 Task: Create a scrum project AgileHaven. Add to scrum project AgileHaven a team member softage.4@softage.net and assign as Project Lead. Add to scrum project AgileHaven a team member softage.1@softage.net
Action: Mouse moved to (232, 68)
Screenshot: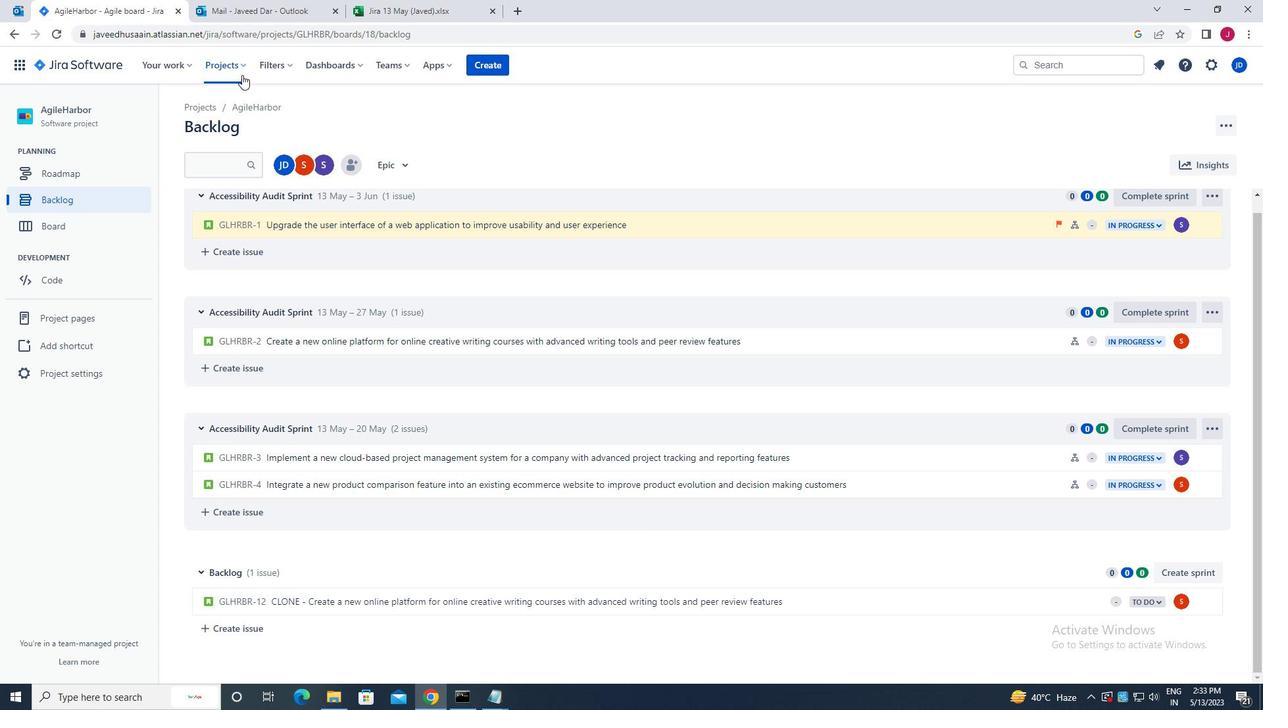 
Action: Mouse pressed left at (232, 68)
Screenshot: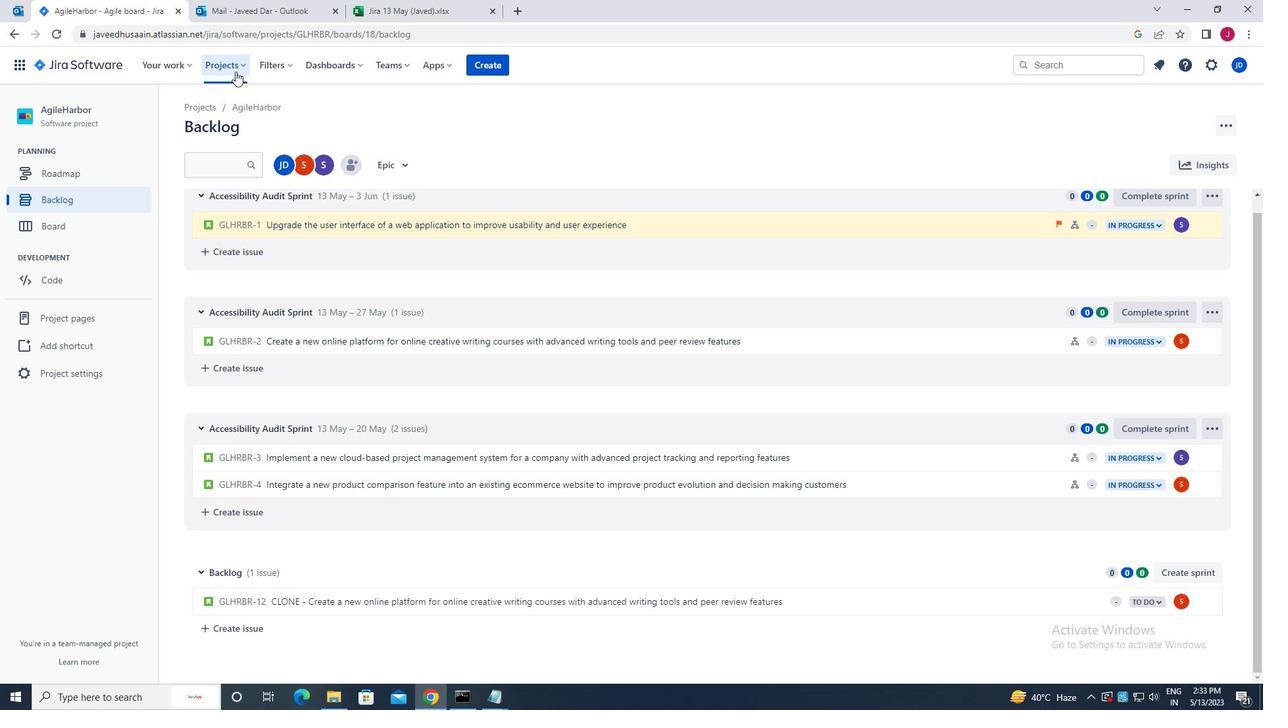 
Action: Mouse moved to (253, 331)
Screenshot: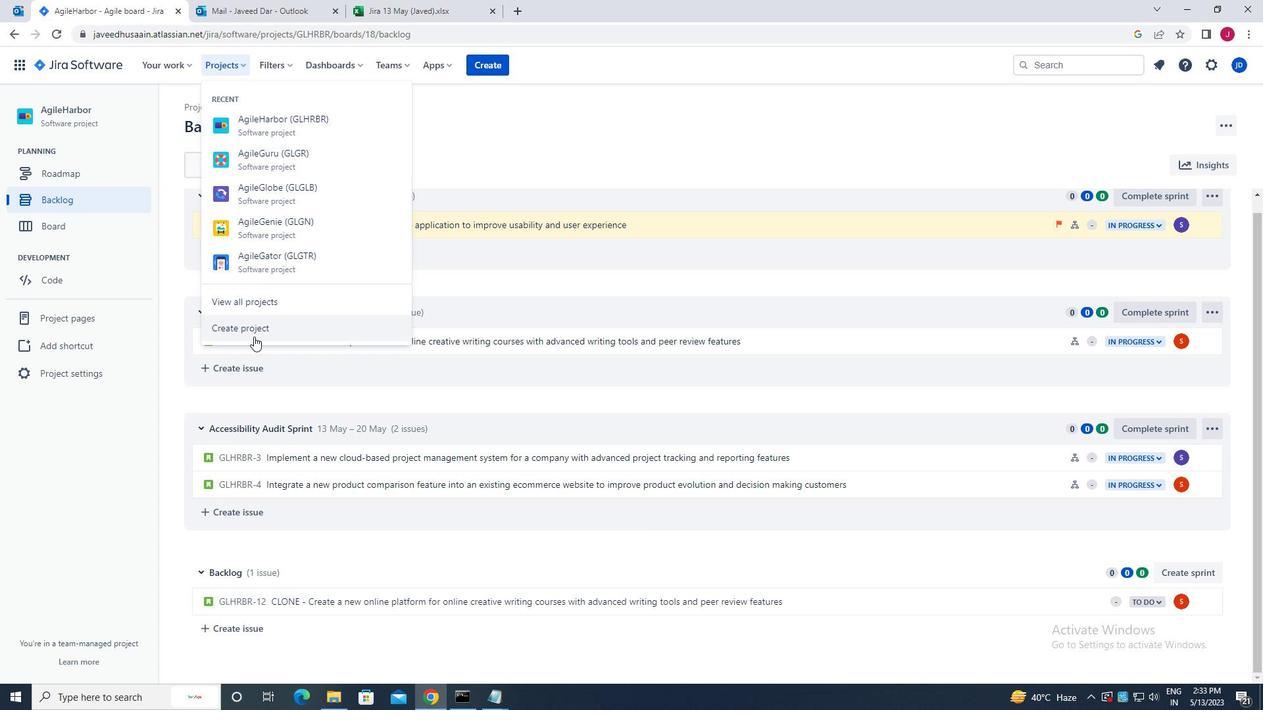
Action: Mouse pressed left at (253, 331)
Screenshot: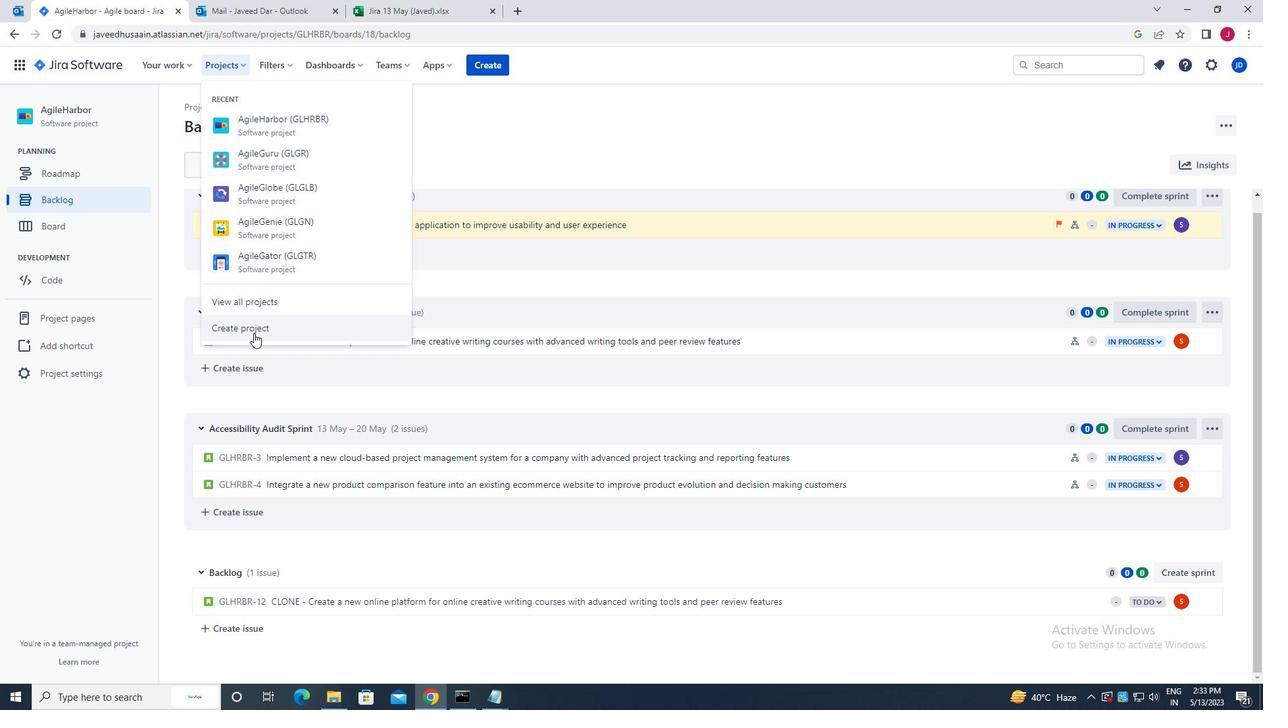 
Action: Mouse moved to (873, 332)
Screenshot: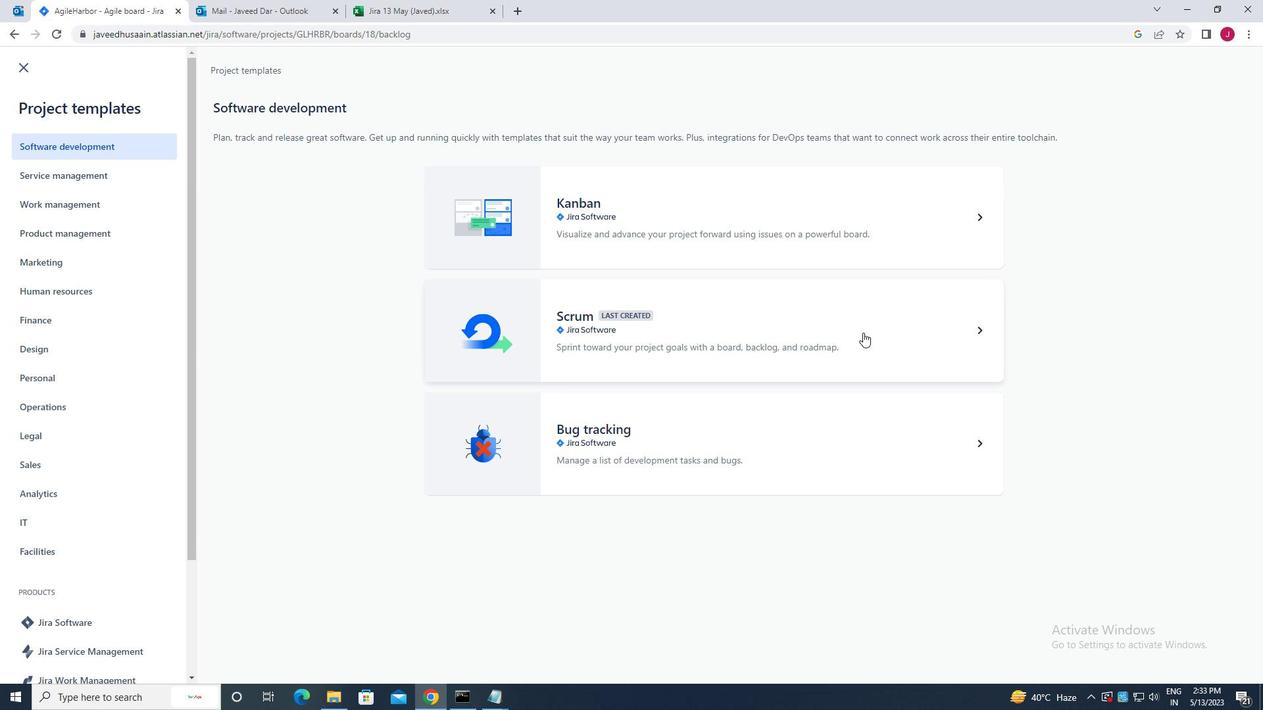 
Action: Mouse pressed left at (873, 332)
Screenshot: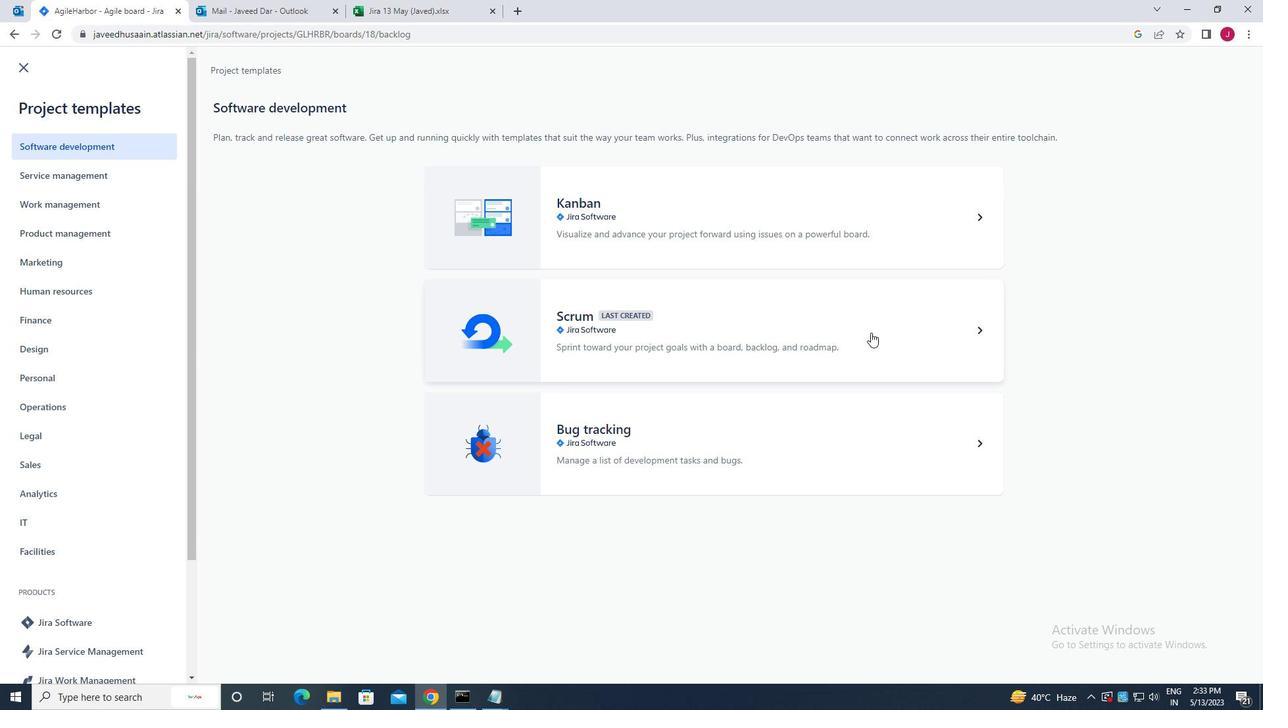
Action: Mouse moved to (986, 659)
Screenshot: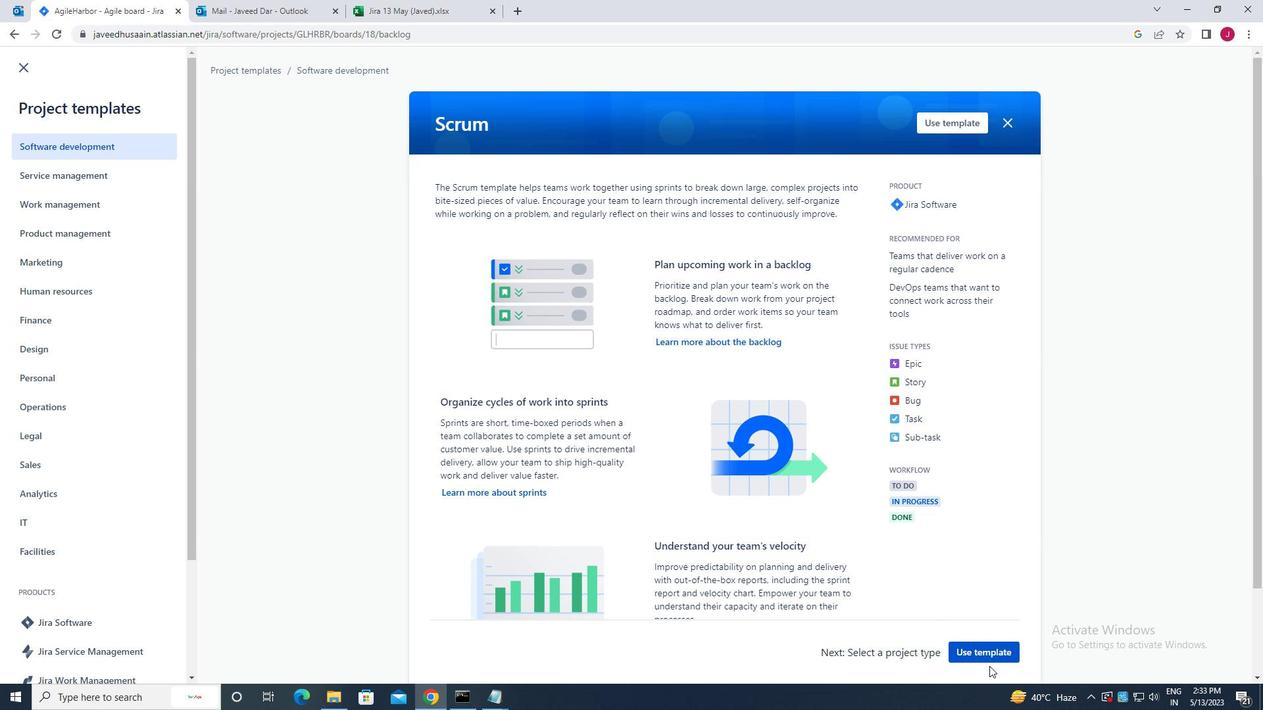 
Action: Mouse pressed left at (986, 659)
Screenshot: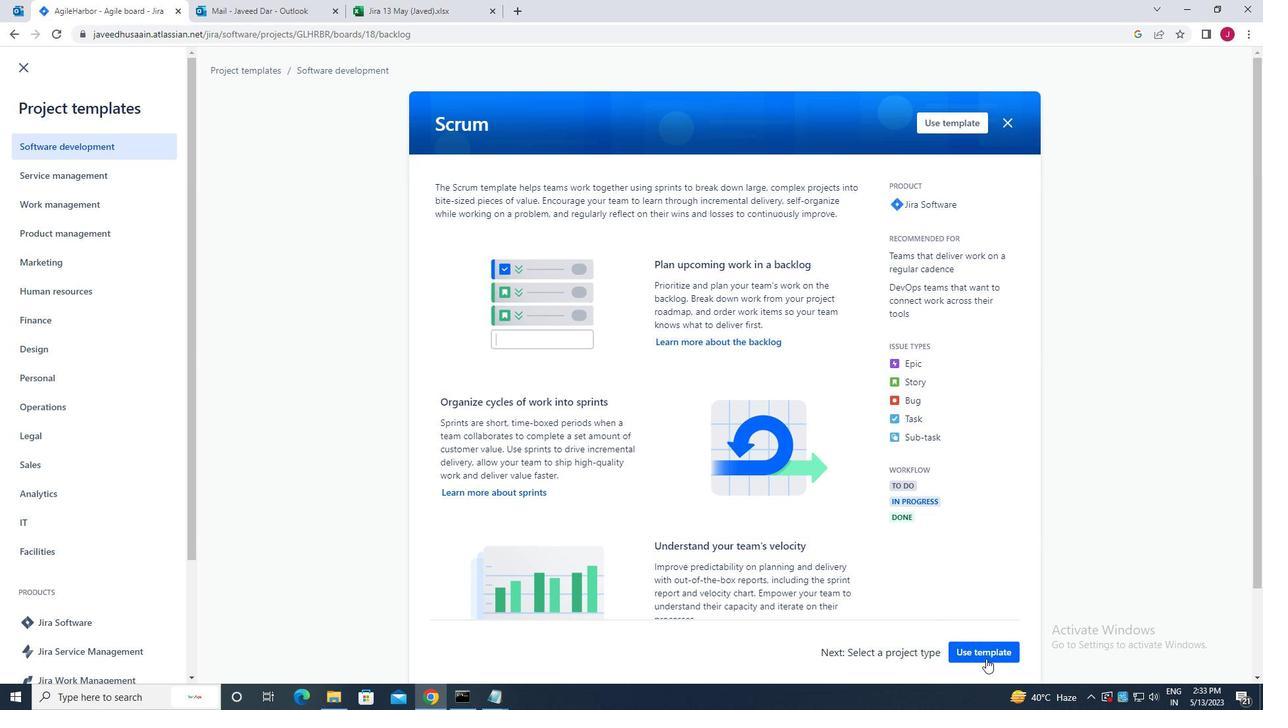 
Action: Mouse moved to (560, 647)
Screenshot: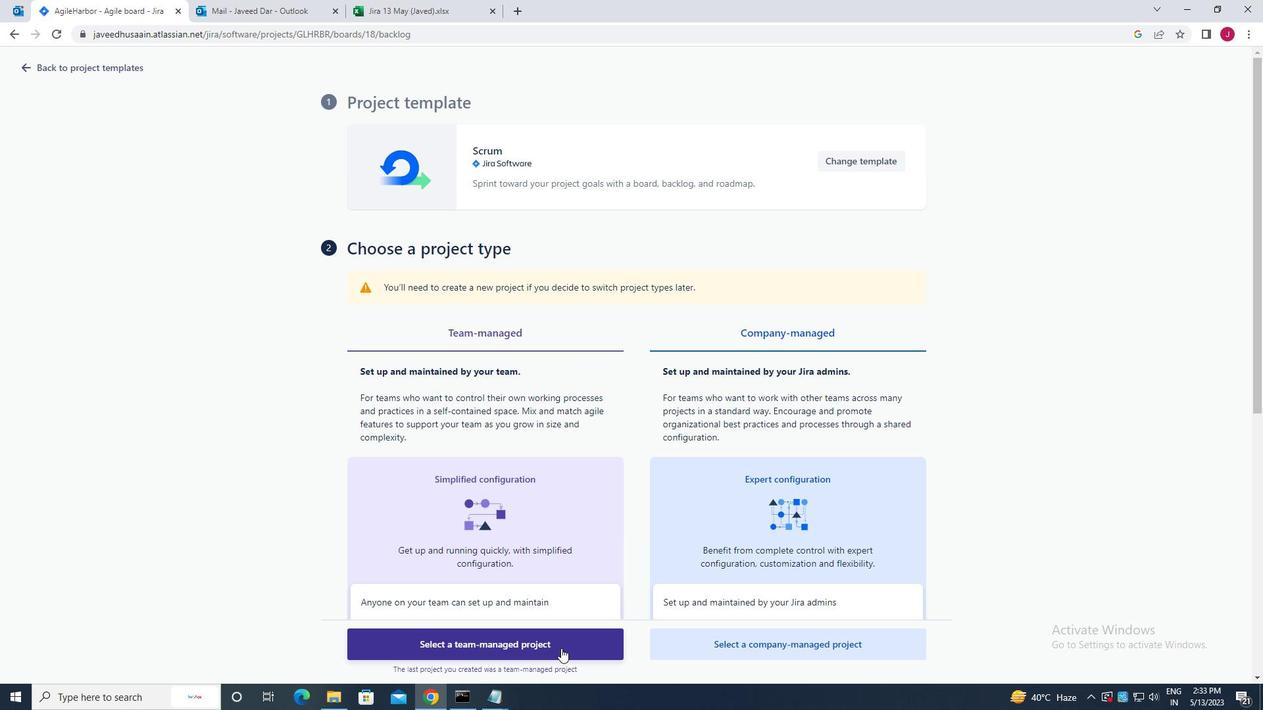 
Action: Mouse pressed left at (560, 647)
Screenshot: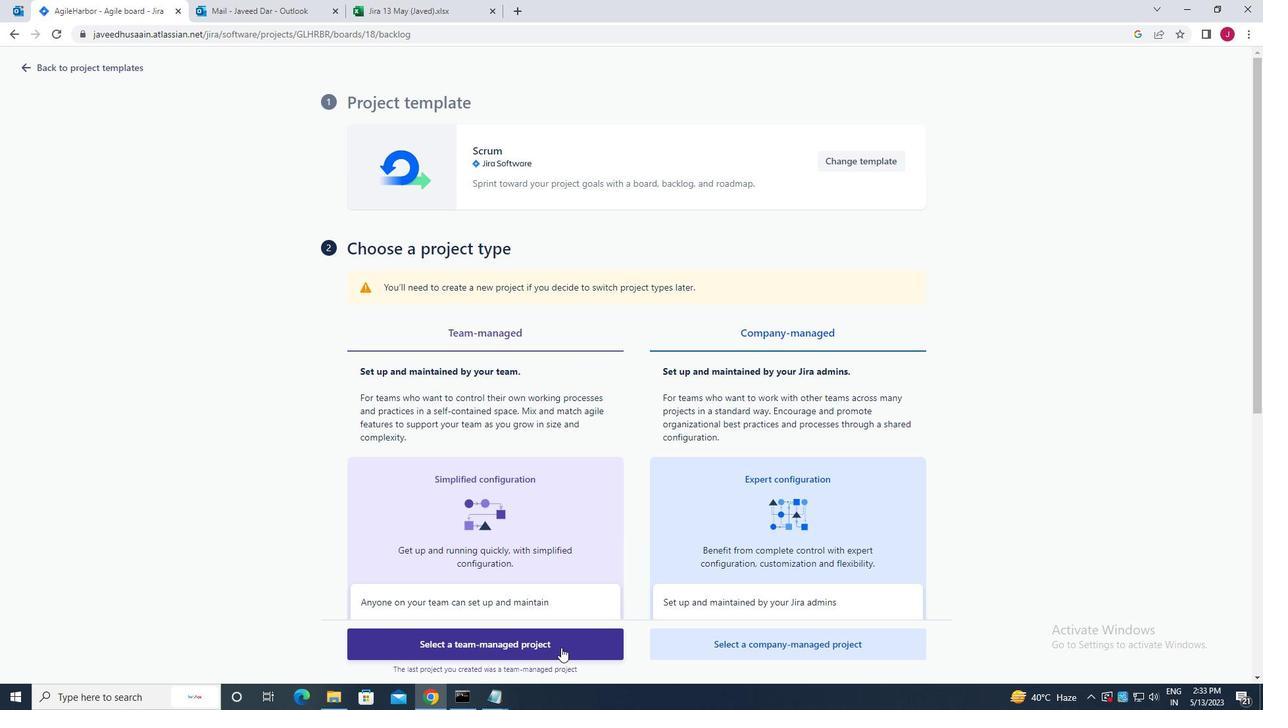 
Action: Mouse moved to (357, 303)
Screenshot: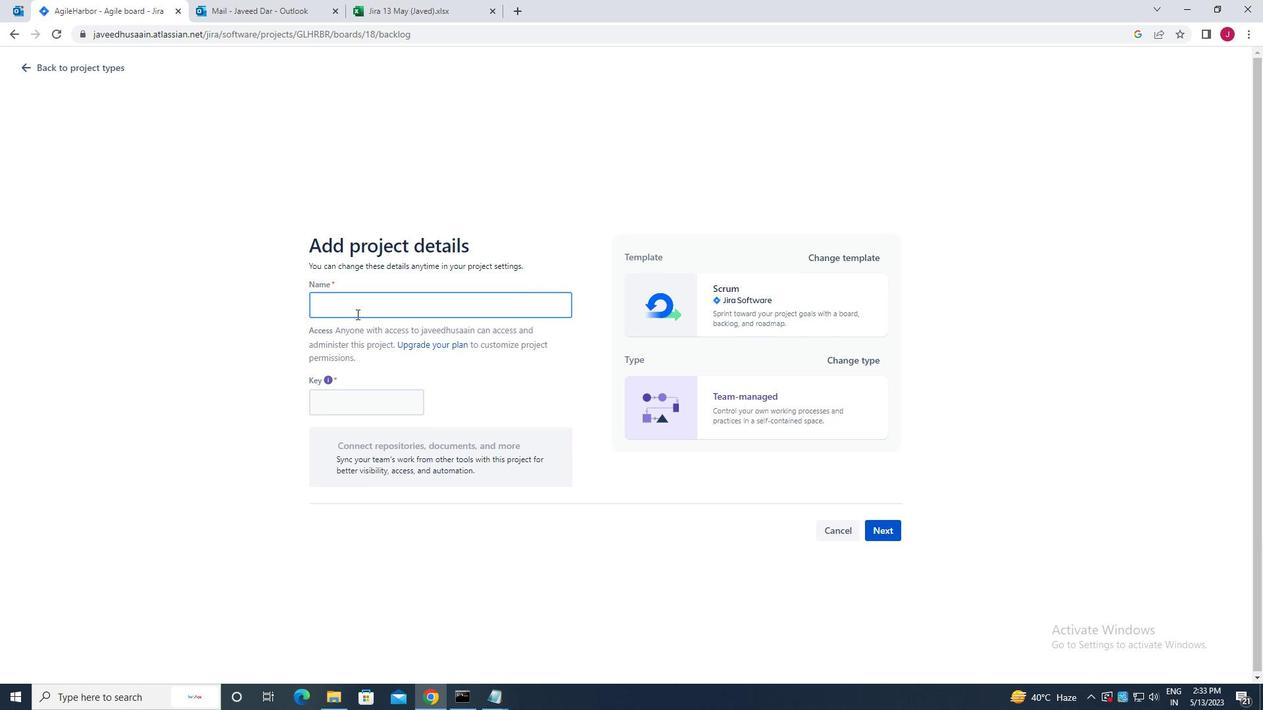 
Action: Mouse pressed left at (357, 303)
Screenshot: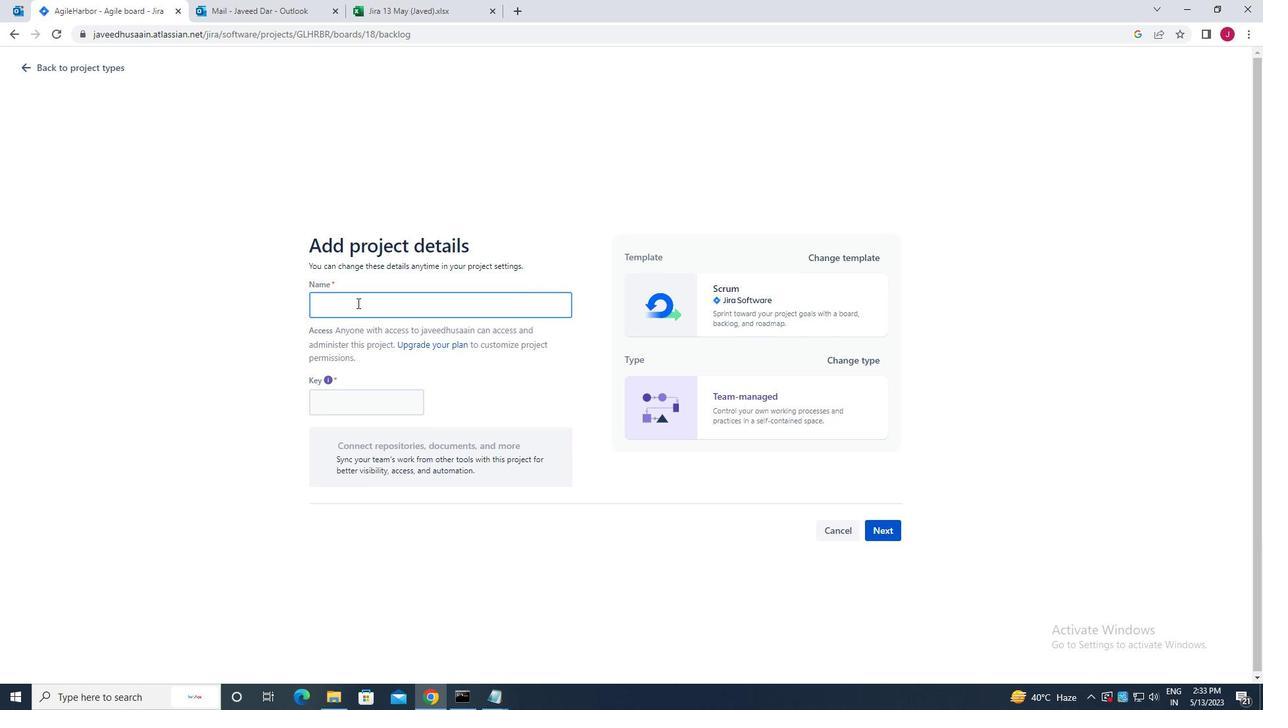 
Action: Mouse moved to (358, 303)
Screenshot: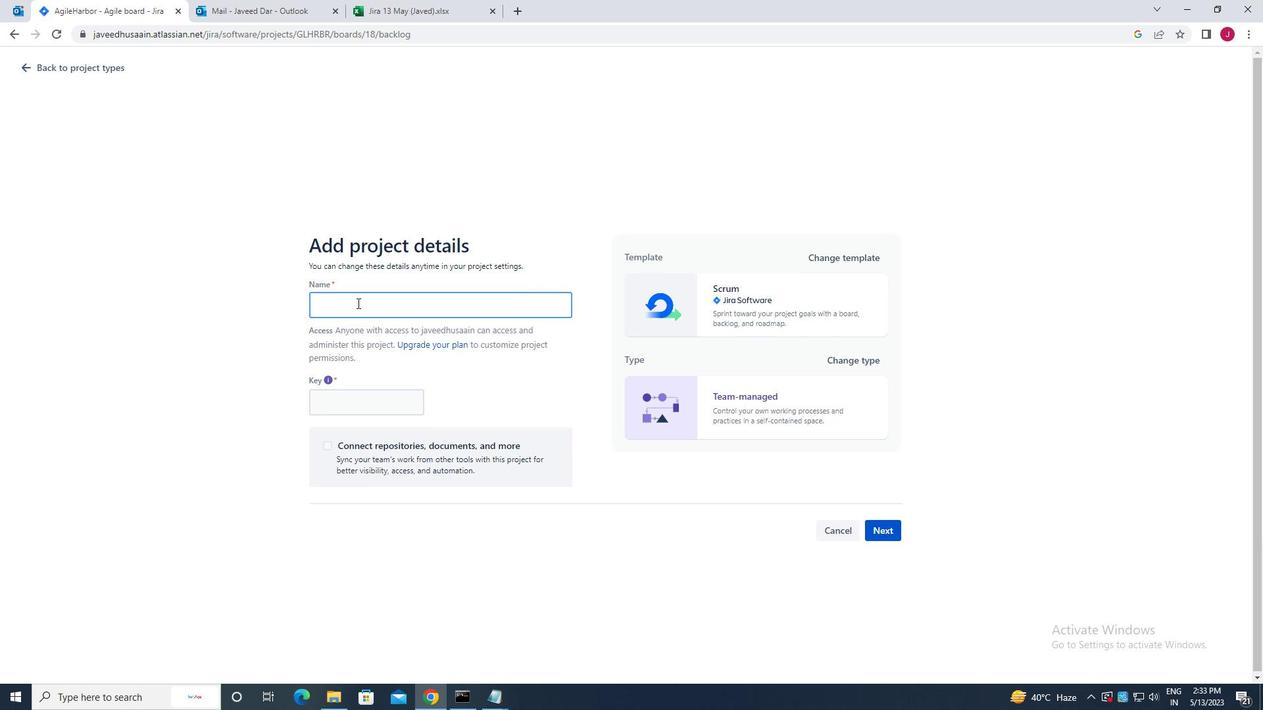 
Action: Key pressed a<Key.caps_lock>gile<Key.caps_lock>h<Key.caps_lock>aven
Screenshot: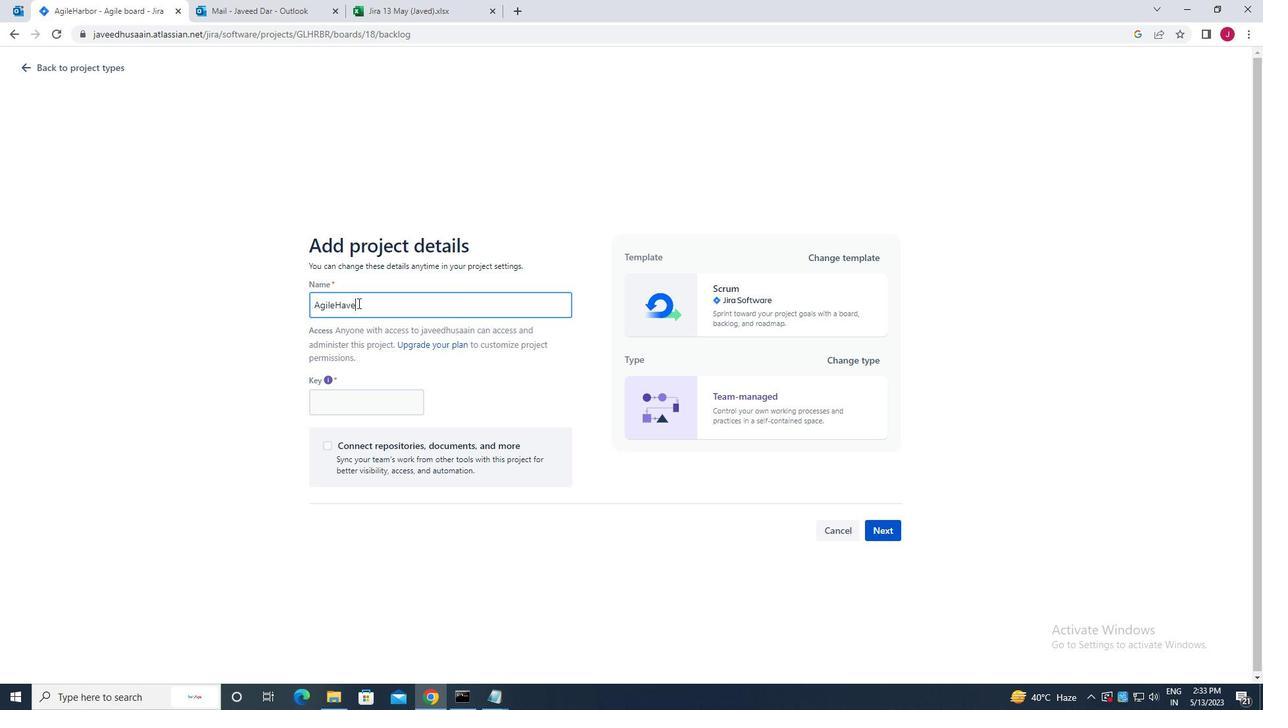 
Action: Mouse moved to (884, 529)
Screenshot: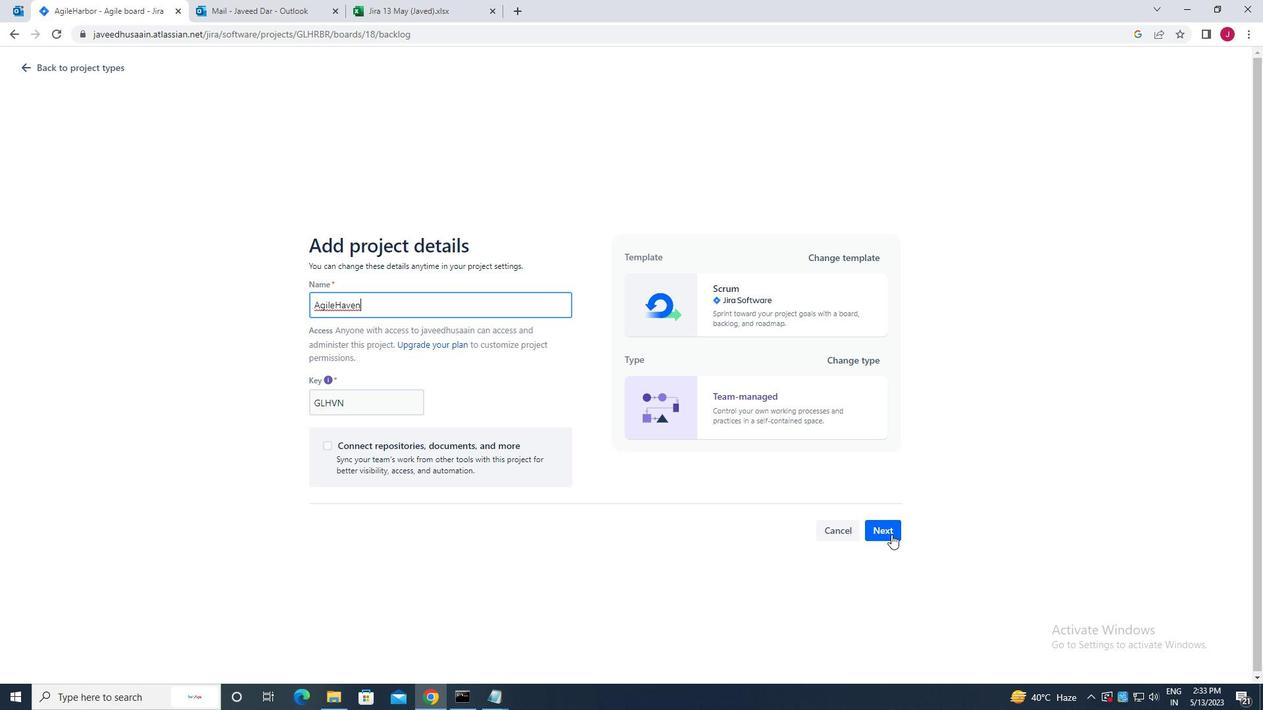 
Action: Mouse pressed left at (884, 529)
Screenshot: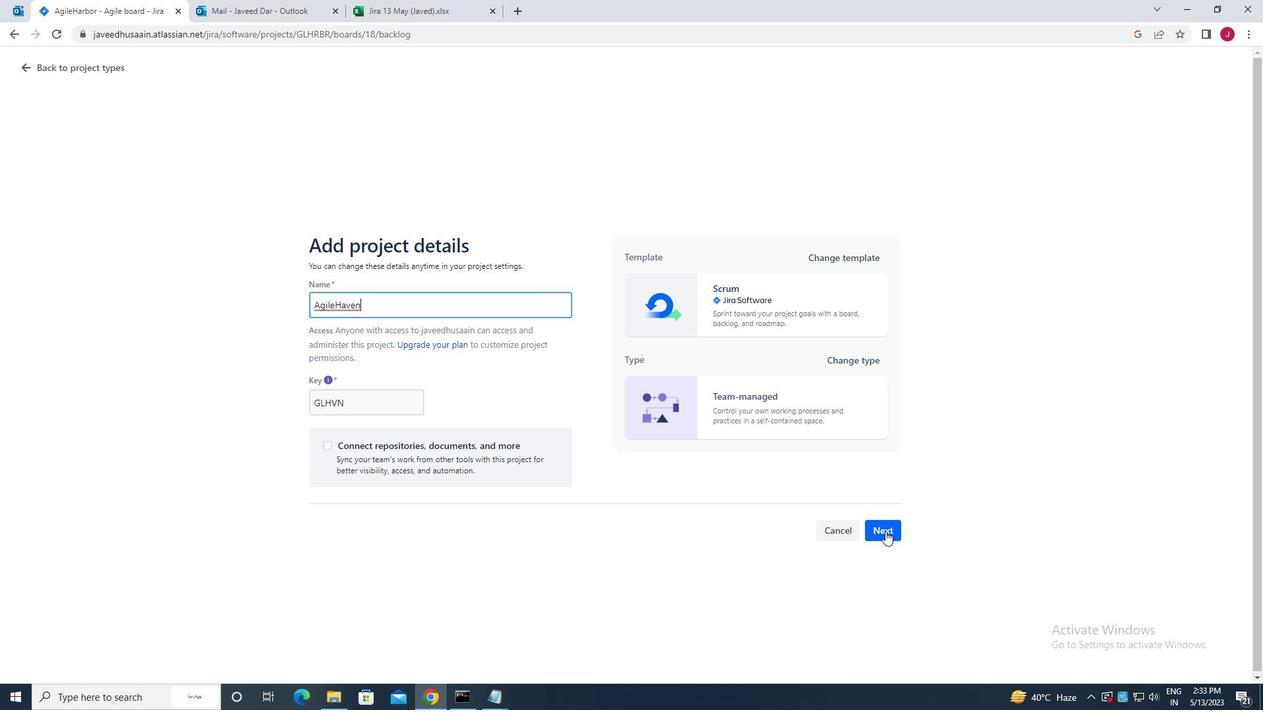 
Action: Mouse moved to (788, 444)
Screenshot: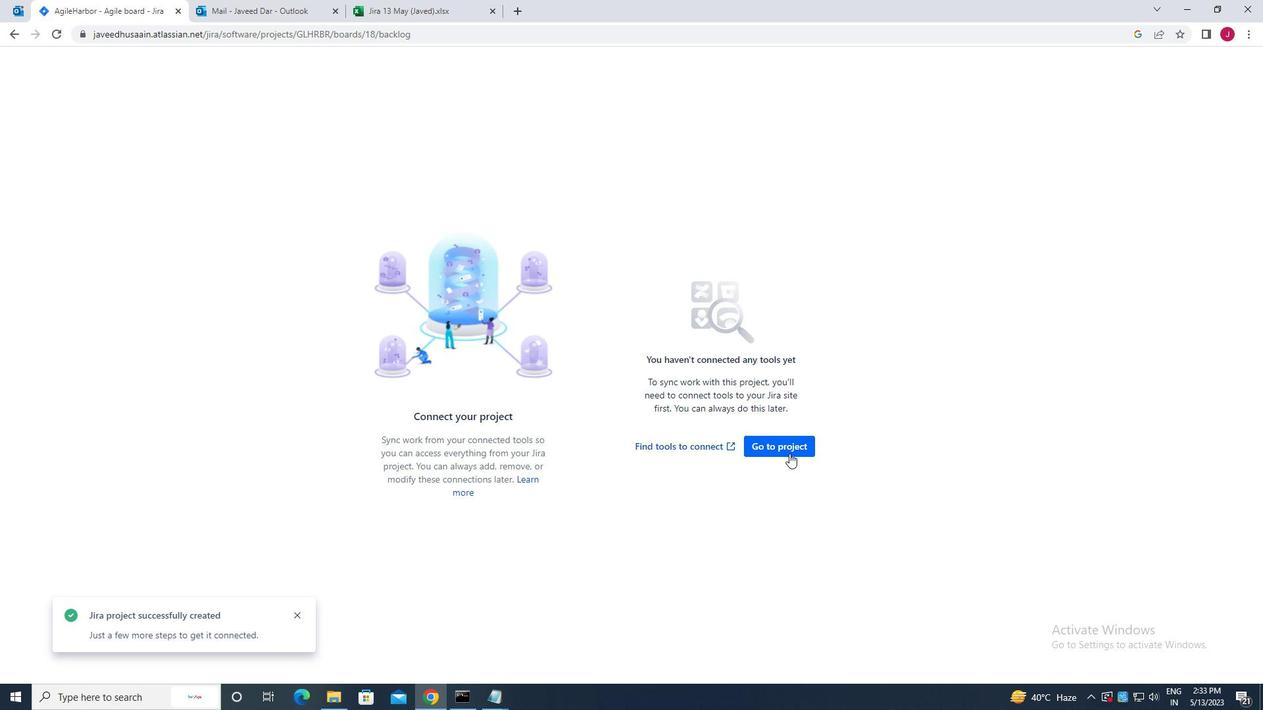 
Action: Mouse pressed left at (788, 444)
Screenshot: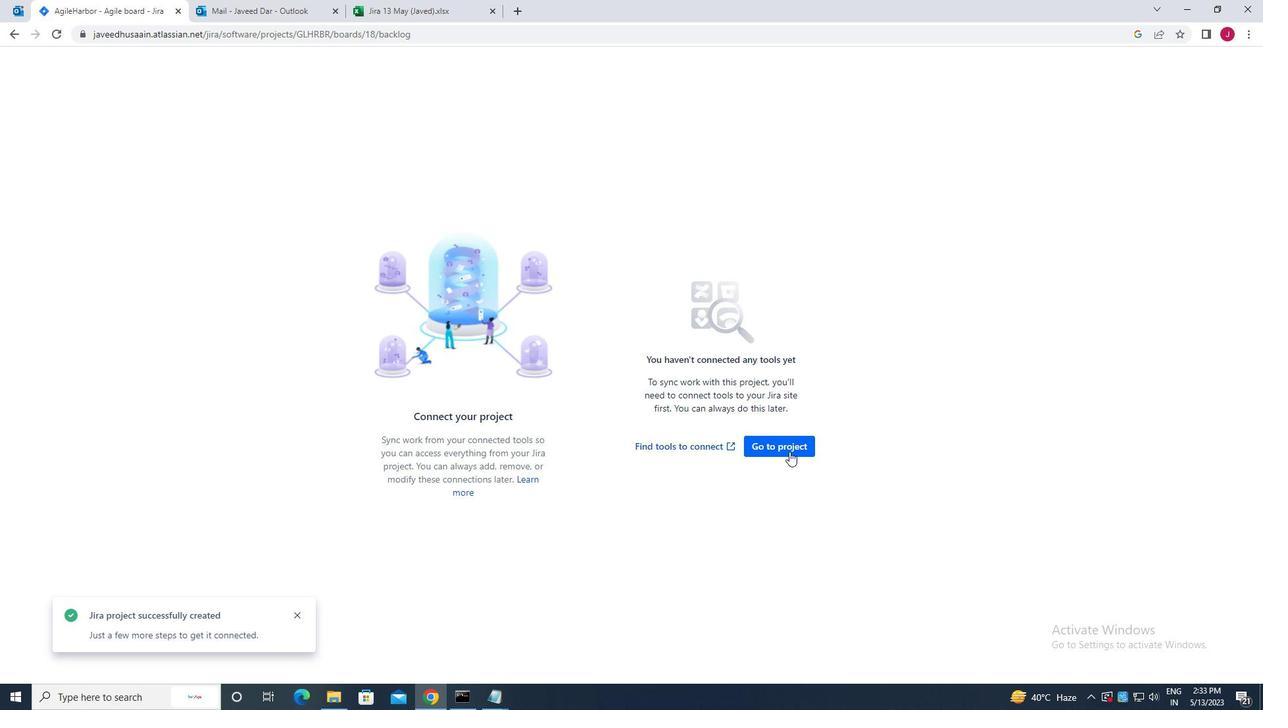 
Action: Mouse moved to (300, 614)
Screenshot: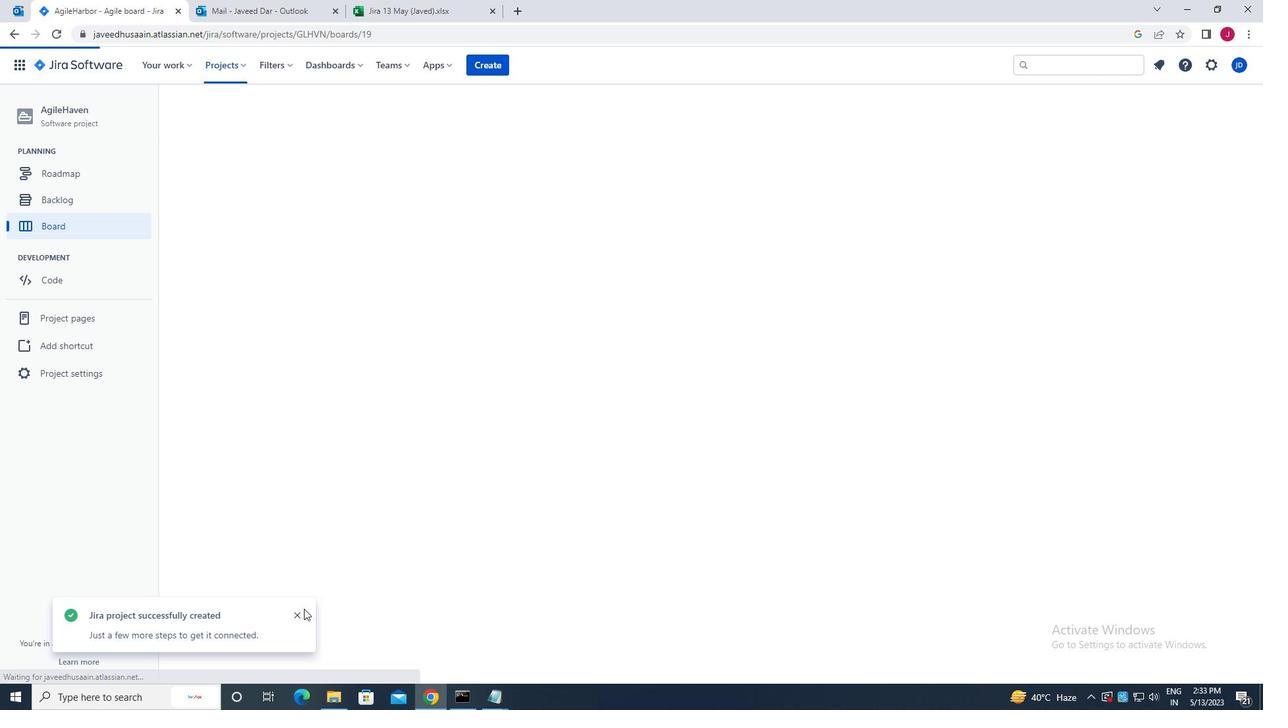 
Action: Mouse pressed left at (300, 614)
Screenshot: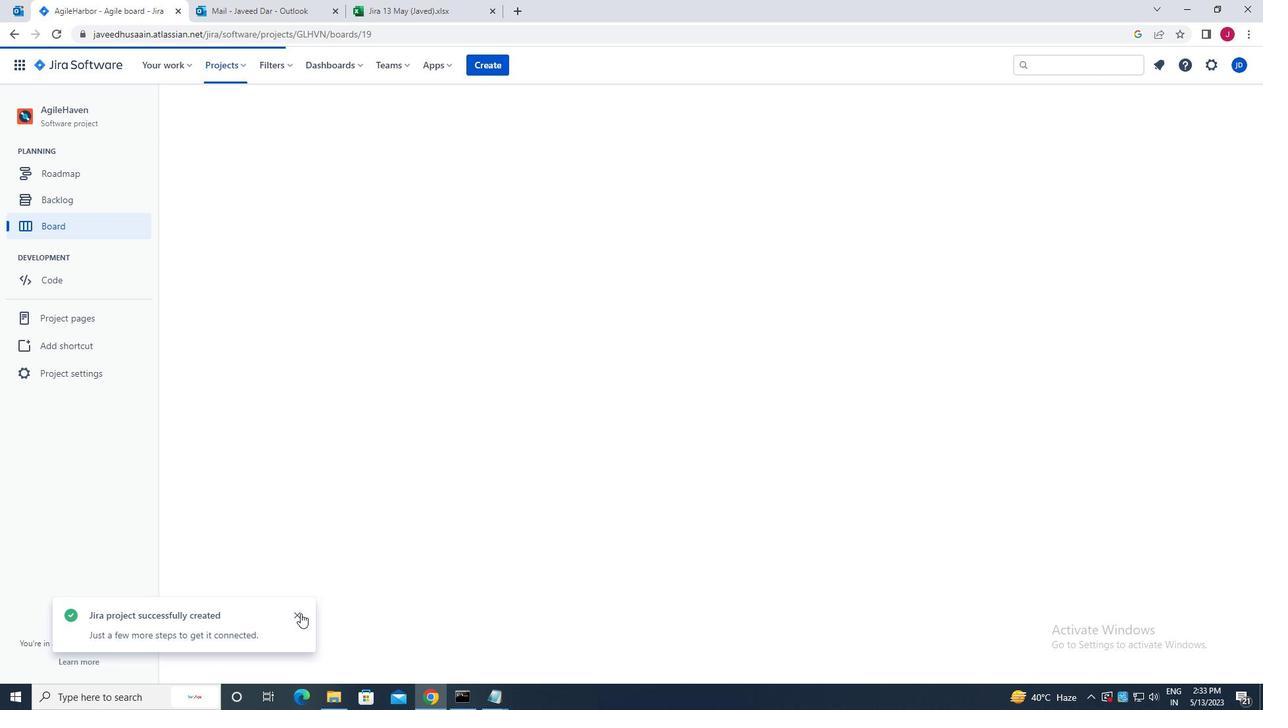 
Action: Mouse moved to (310, 181)
Screenshot: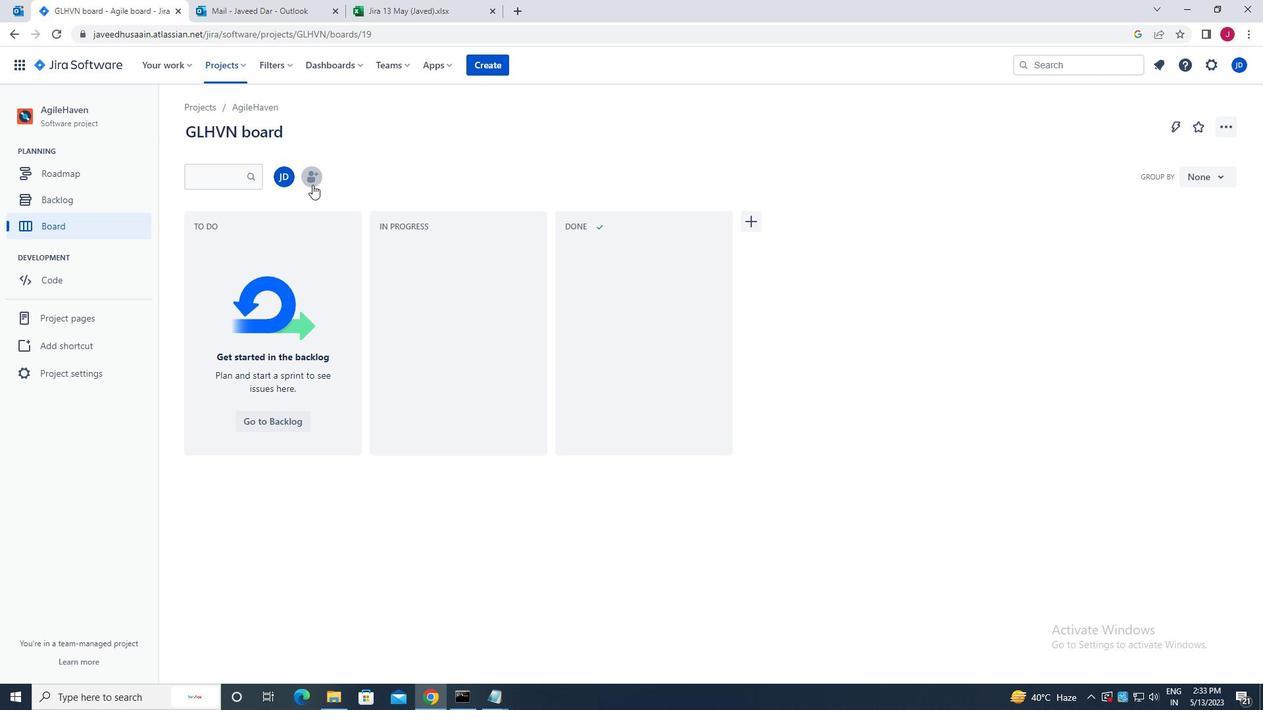 
Action: Mouse pressed left at (310, 181)
Screenshot: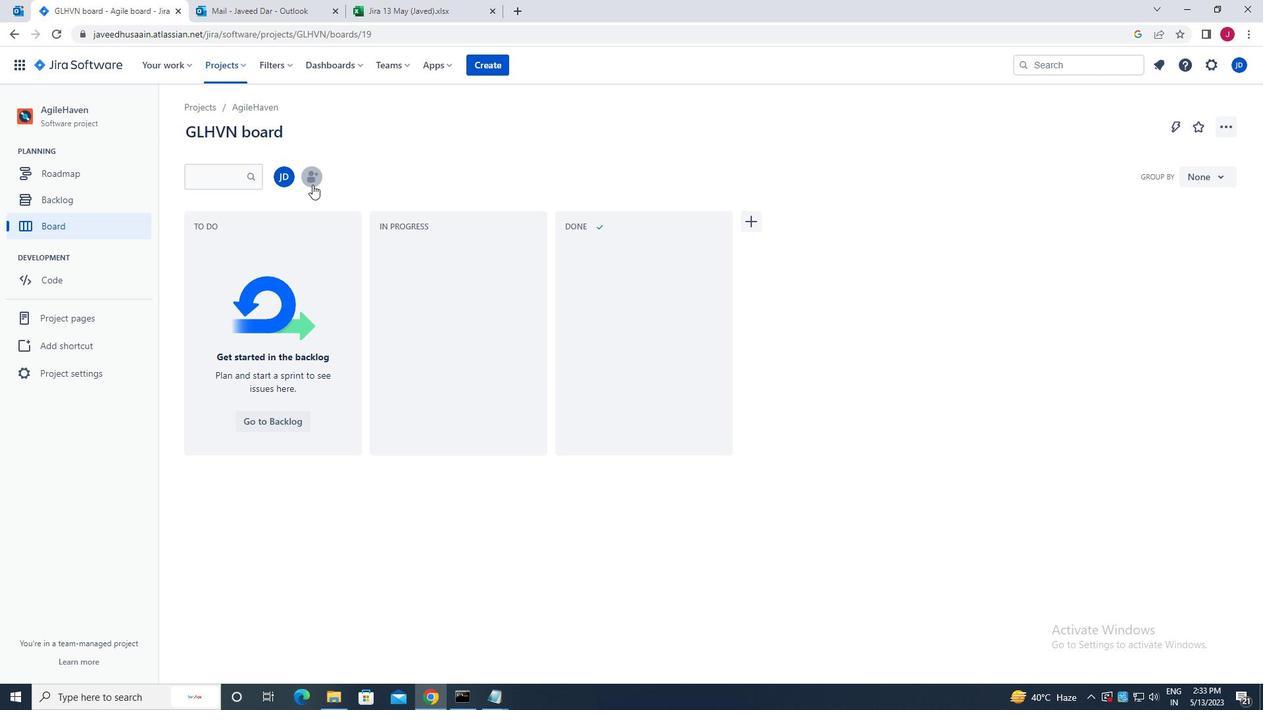 
Action: Mouse moved to (593, 160)
Screenshot: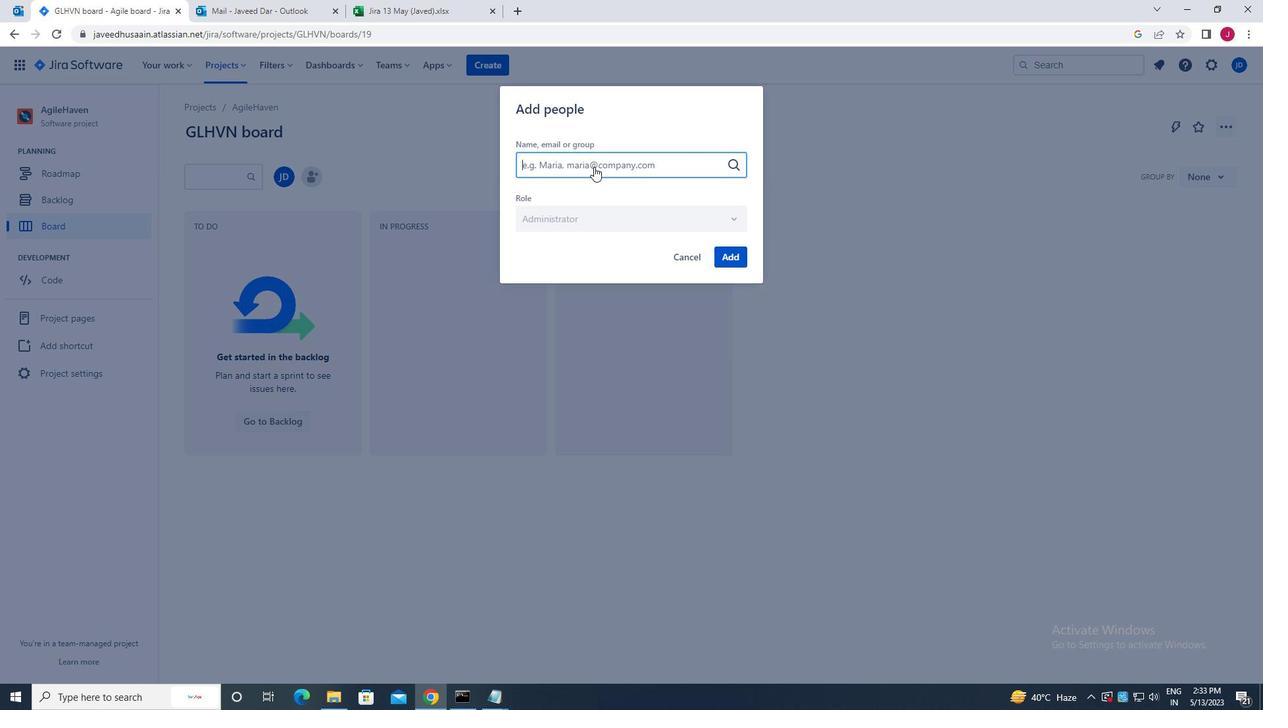 
Action: Mouse pressed left at (593, 160)
Screenshot: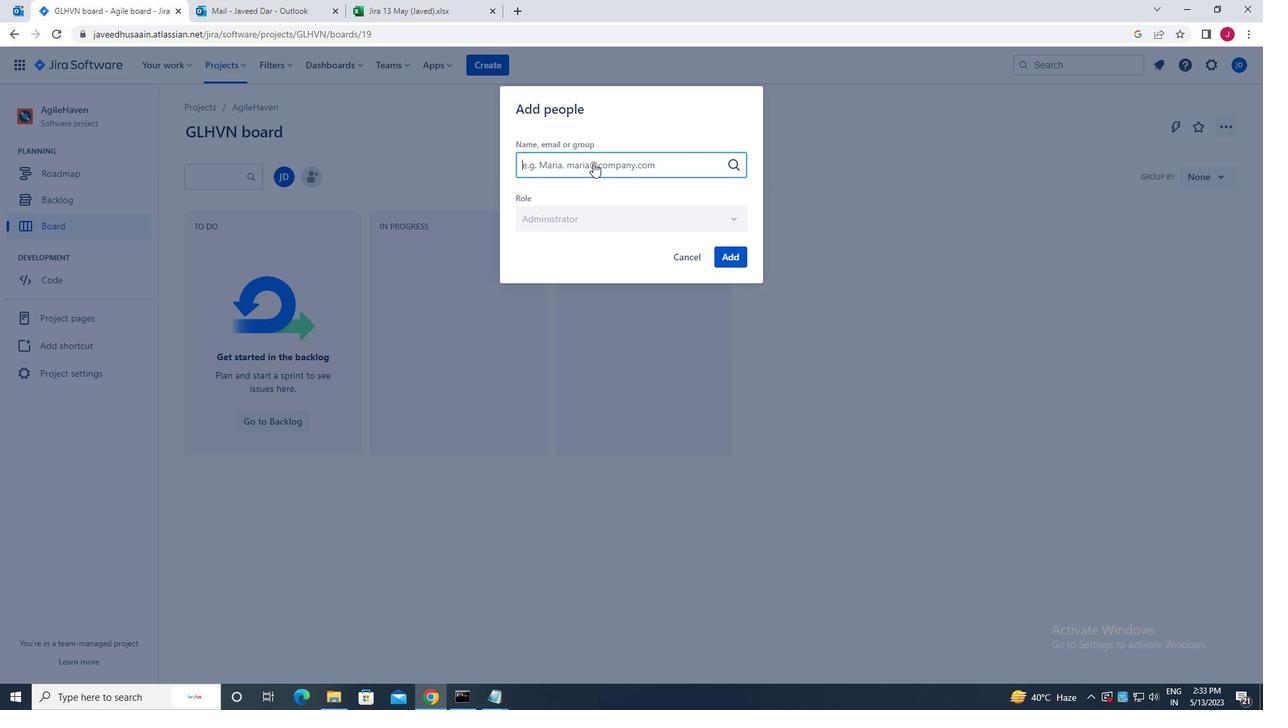 
Action: Mouse moved to (589, 162)
Screenshot: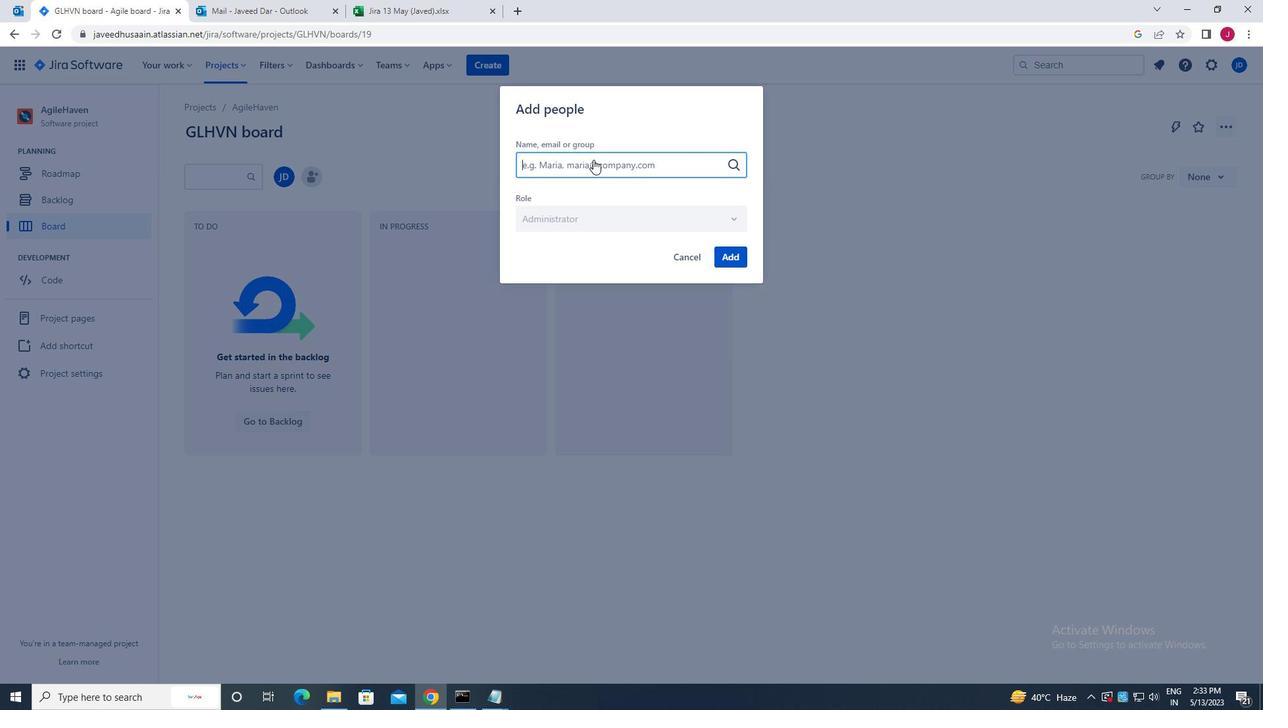 
Action: Key pressed softage.4<Key.shift>@SOFTAGE.NET
Screenshot: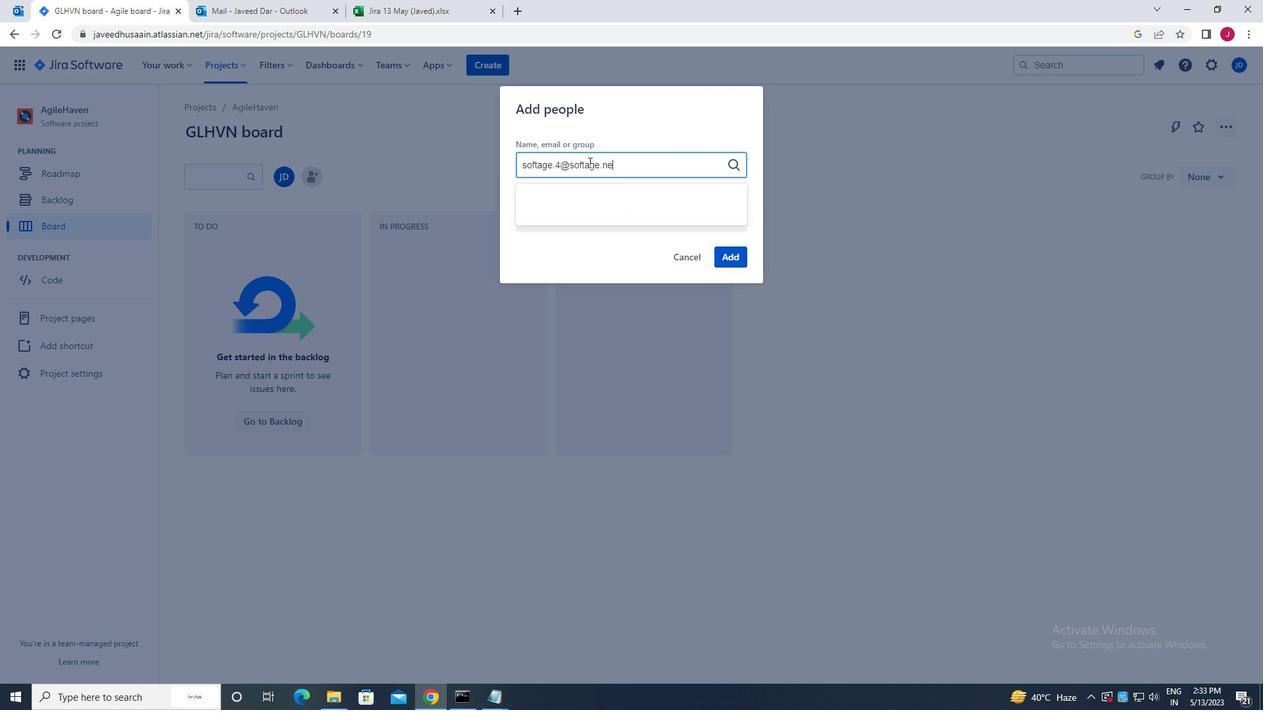 
Action: Mouse moved to (642, 229)
Screenshot: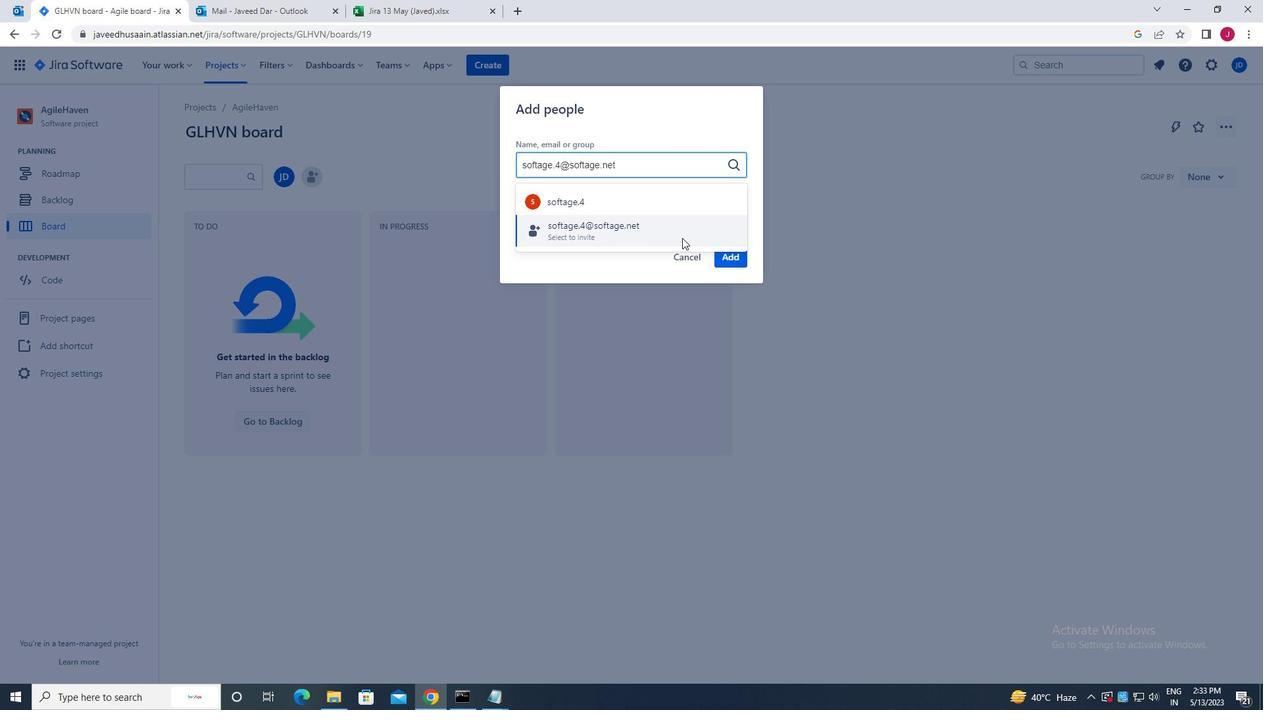 
Action: Mouse pressed left at (642, 229)
Screenshot: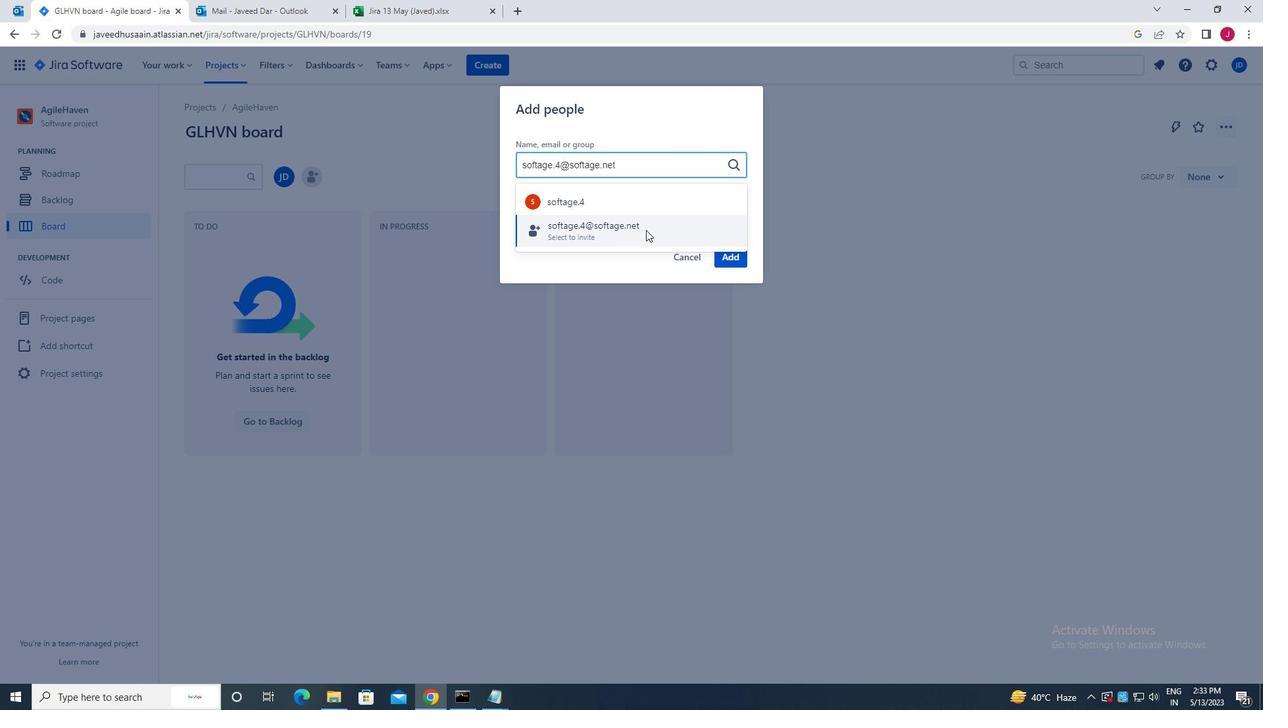
Action: Mouse moved to (731, 254)
Screenshot: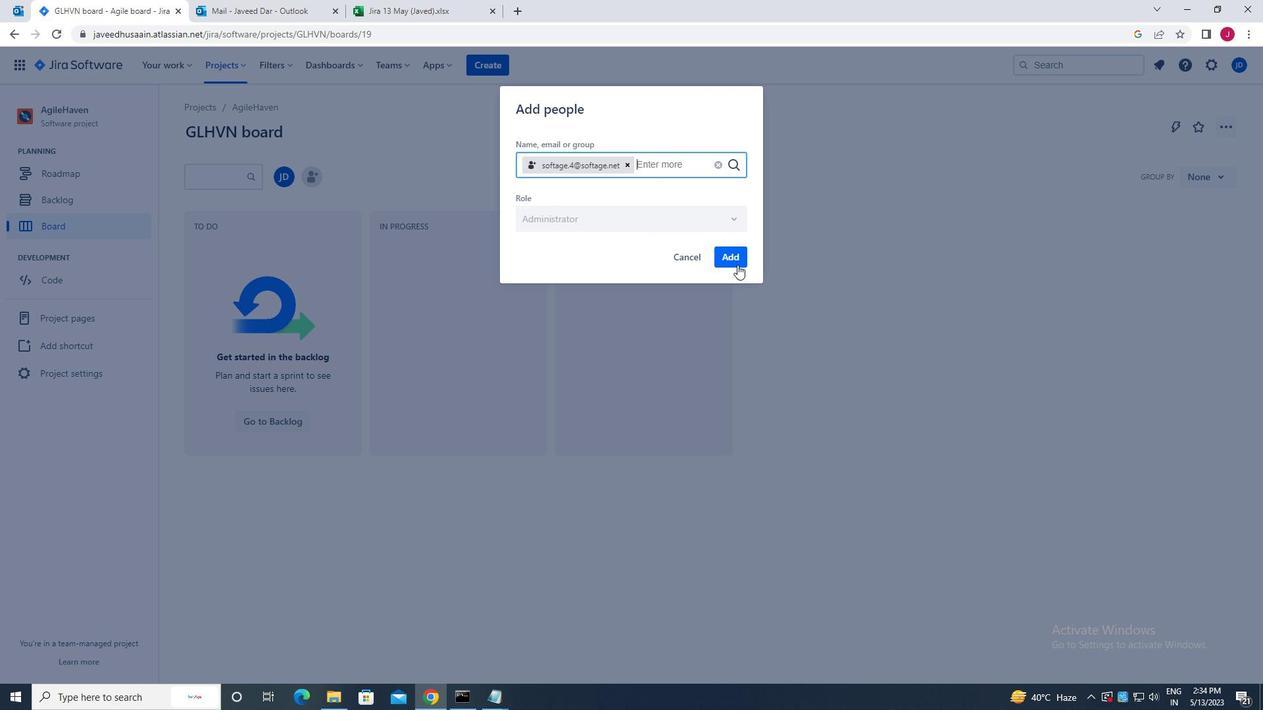
Action: Mouse pressed left at (731, 254)
Screenshot: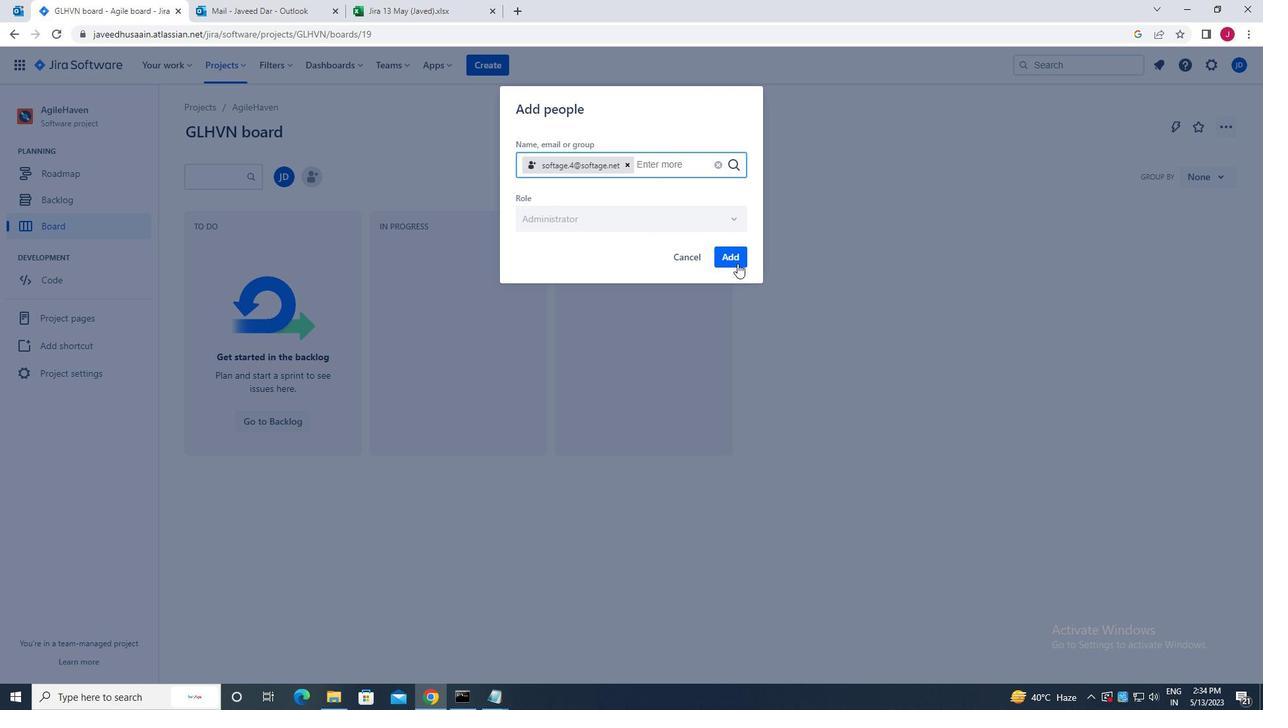 
Action: Mouse moved to (103, 375)
Screenshot: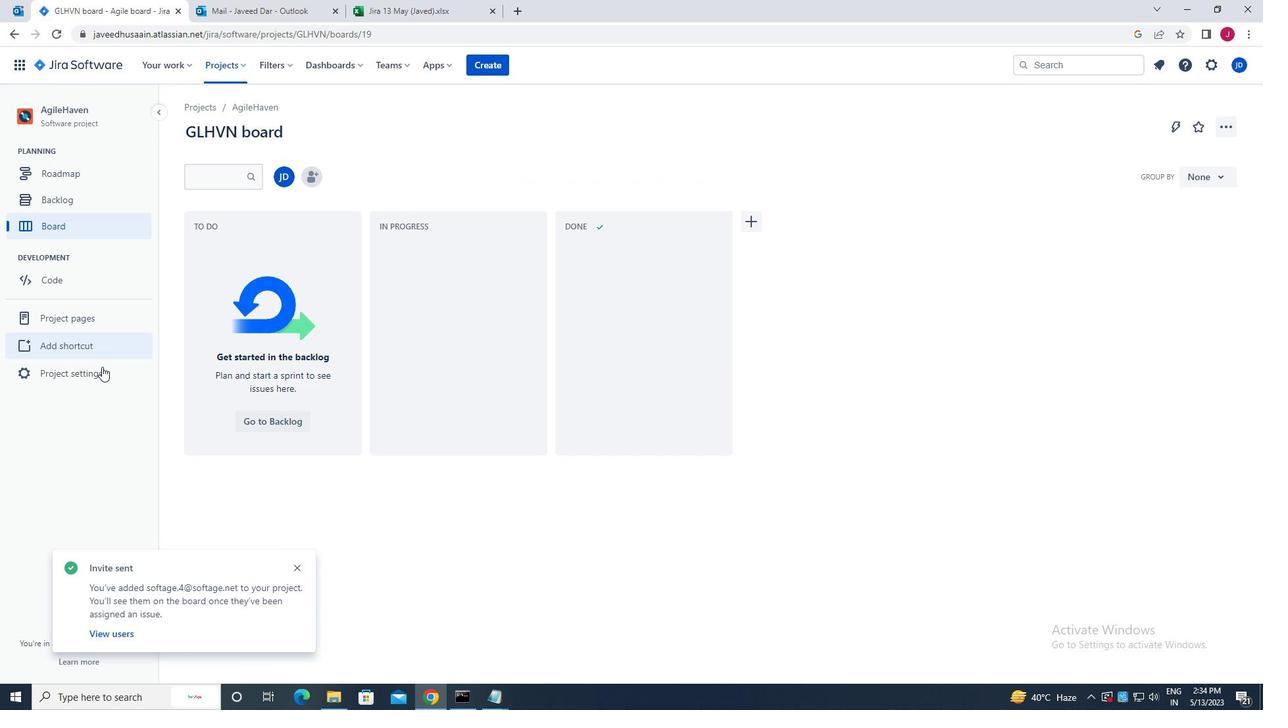 
Action: Mouse pressed left at (103, 375)
Screenshot: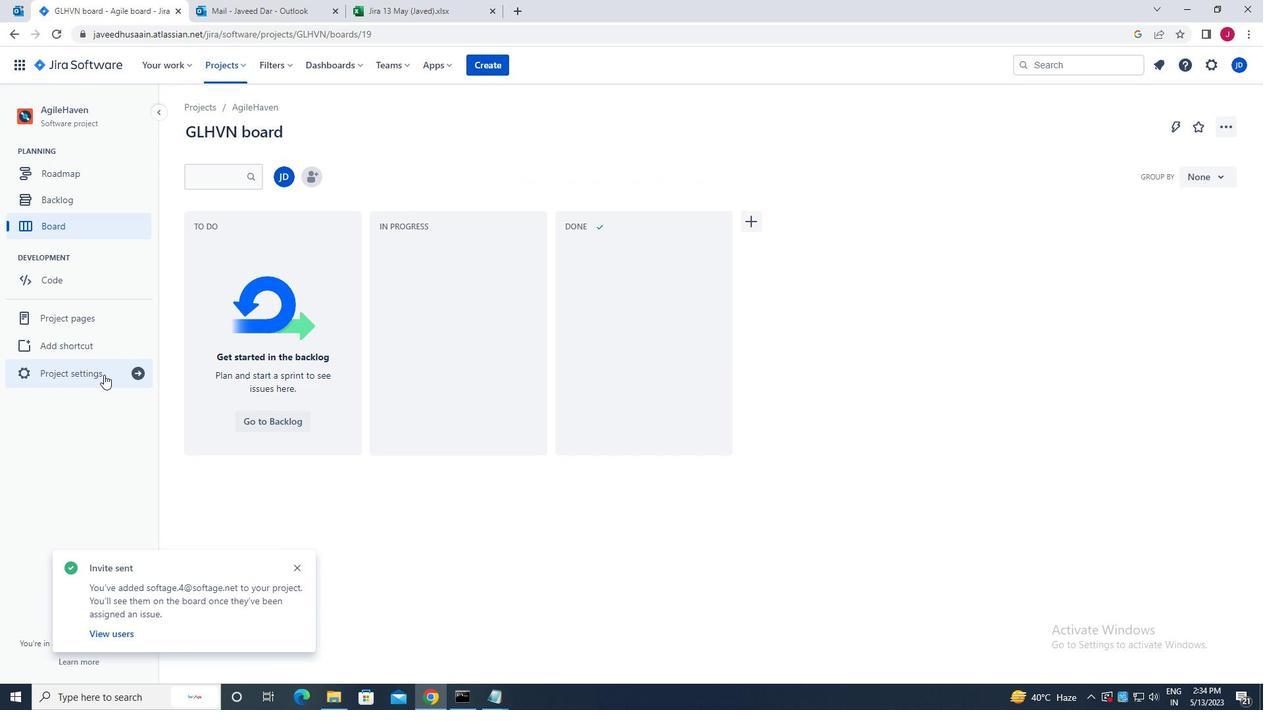 
Action: Mouse moved to (298, 570)
Screenshot: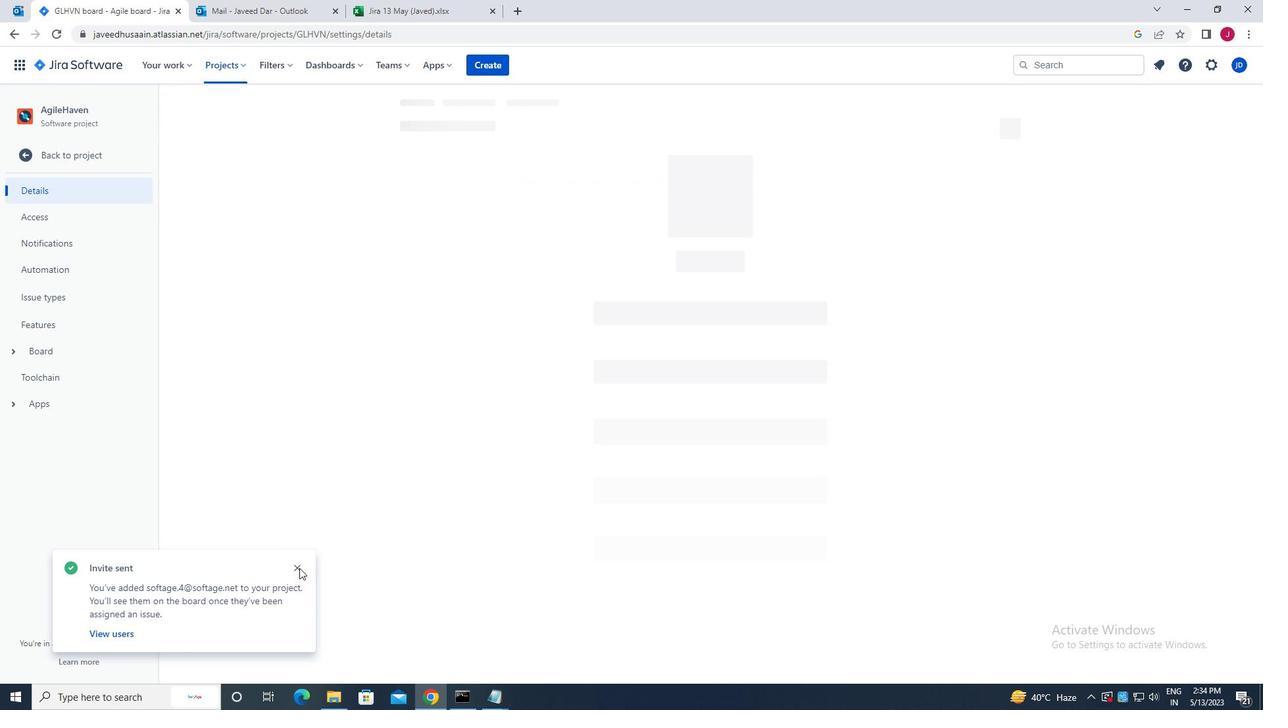 
Action: Mouse pressed left at (298, 570)
Screenshot: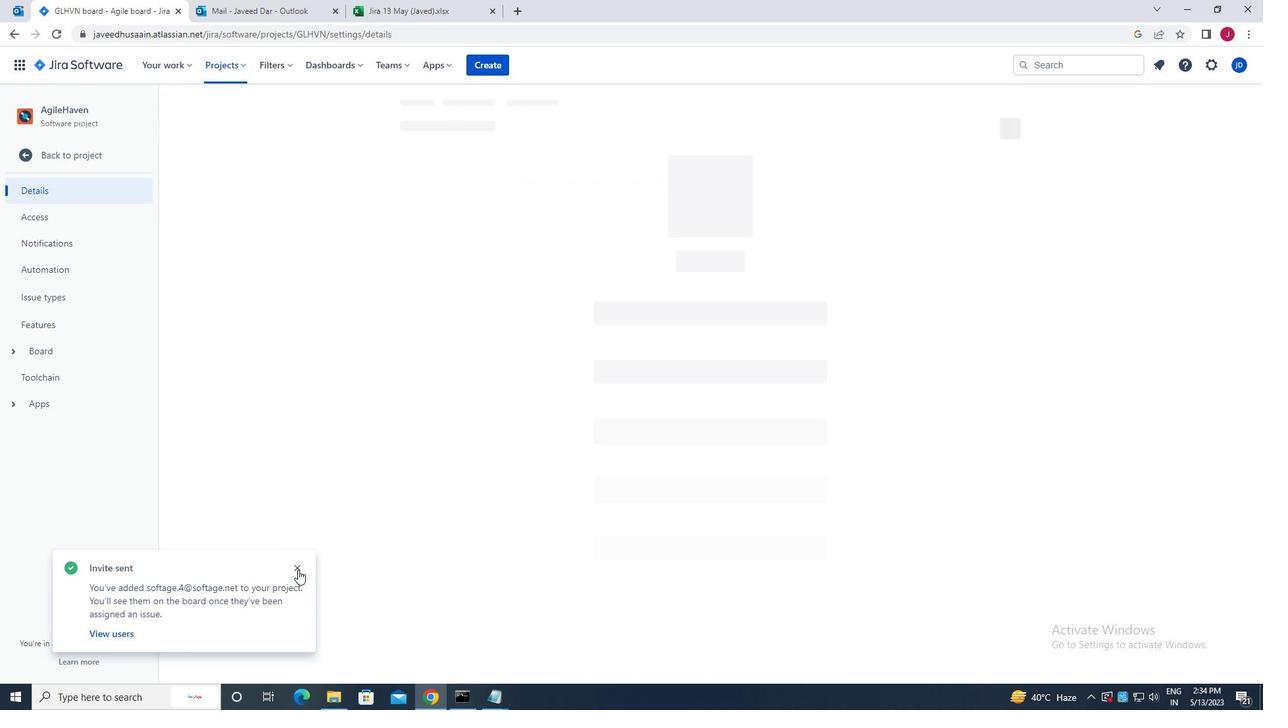 
Action: Mouse moved to (682, 475)
Screenshot: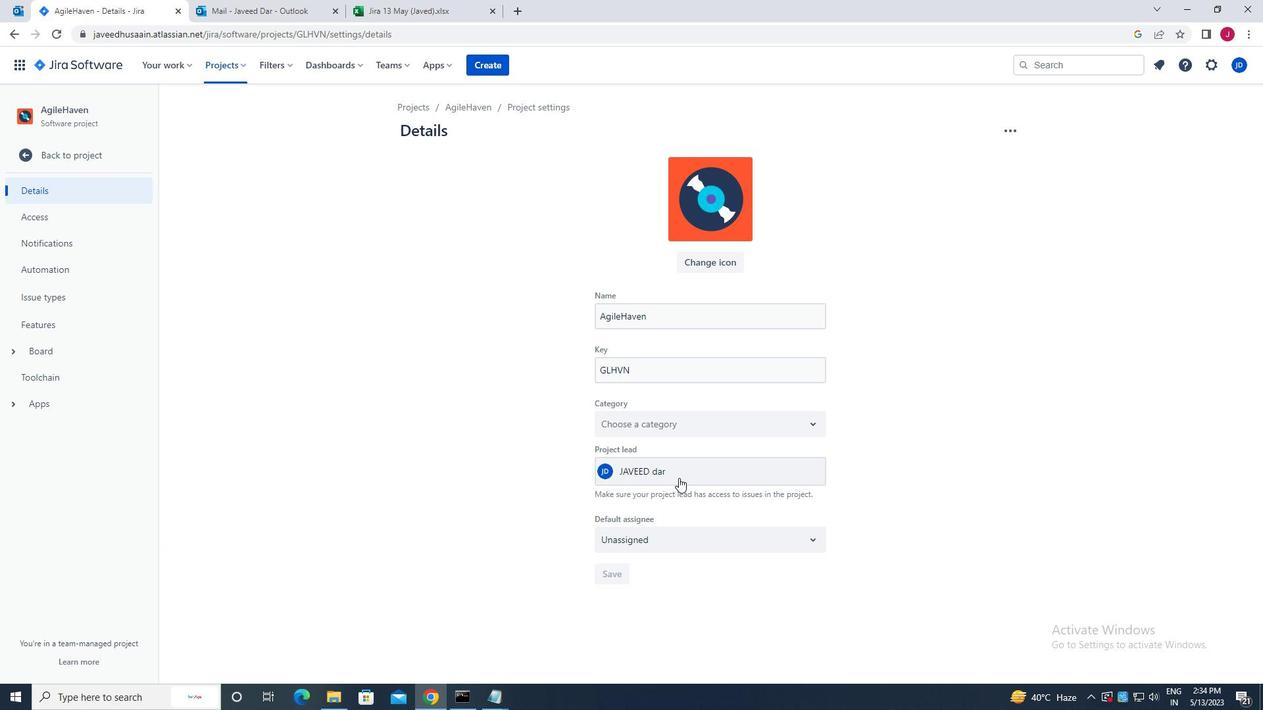 
Action: Mouse pressed left at (682, 475)
Screenshot: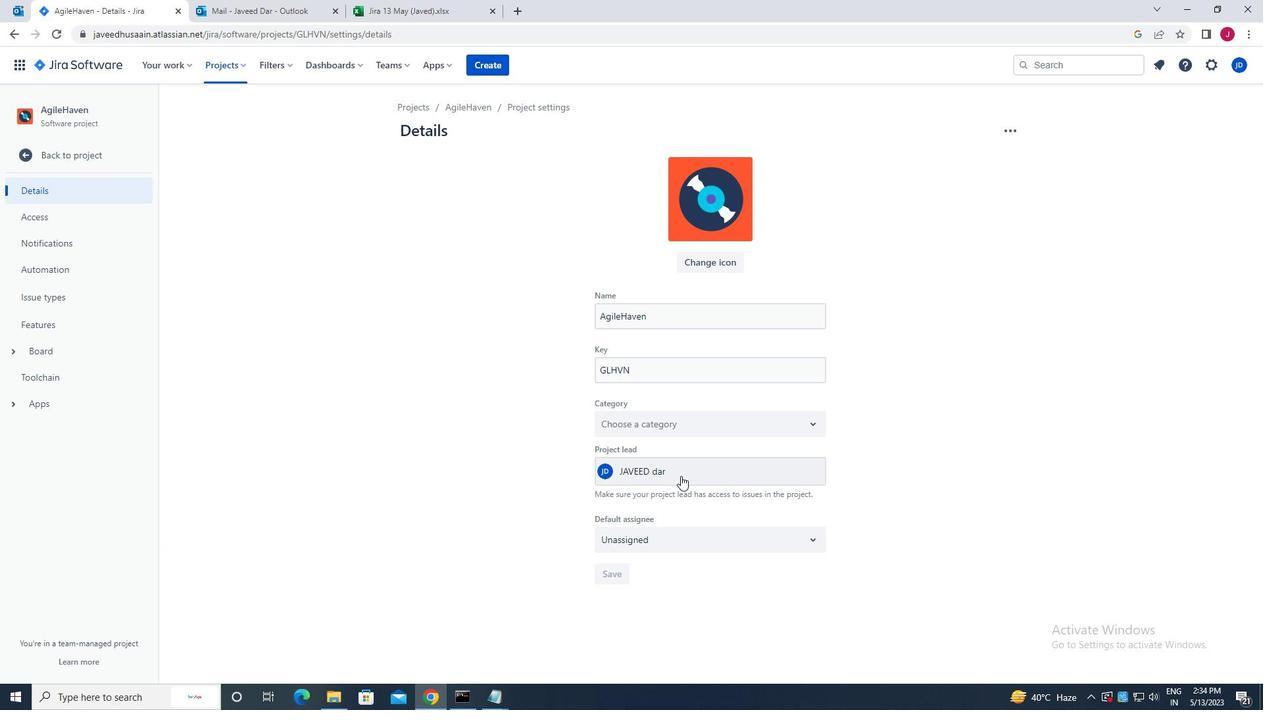 
Action: Mouse moved to (678, 479)
Screenshot: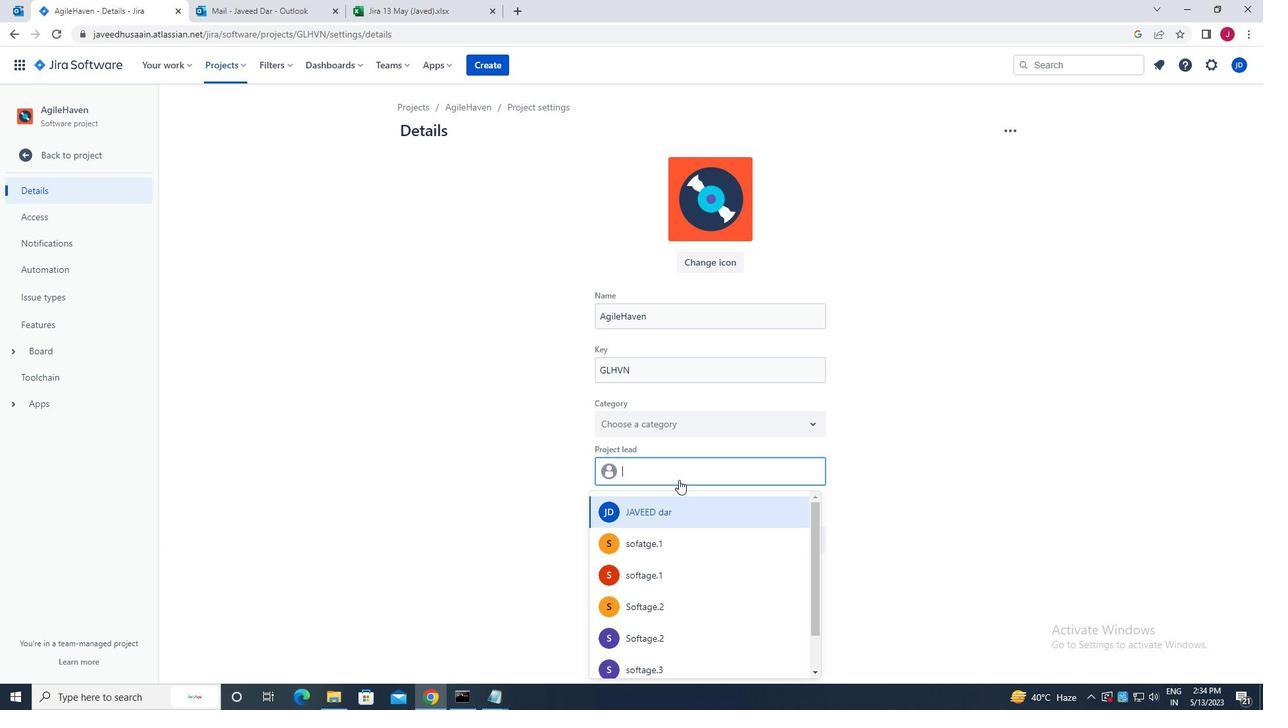 
Action: Key pressed SOFTAGE.4<Key.shift>@SOFTAGE.NET
Screenshot: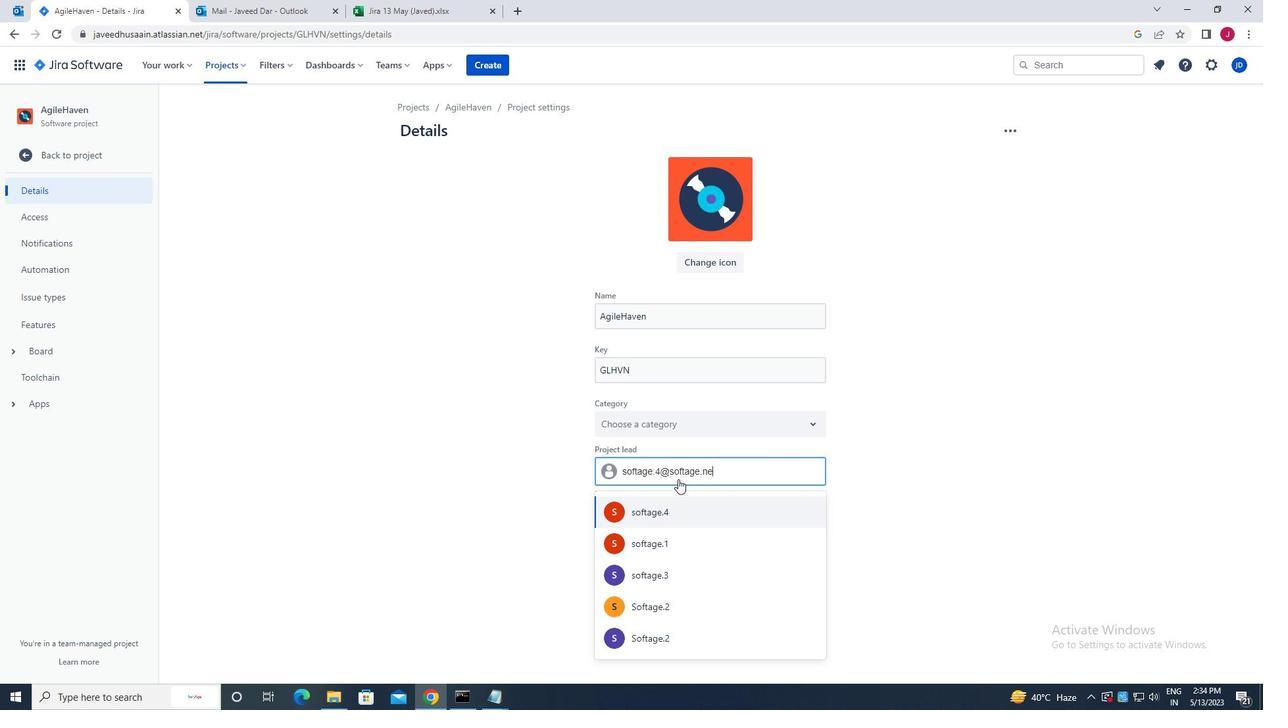 
Action: Mouse moved to (690, 515)
Screenshot: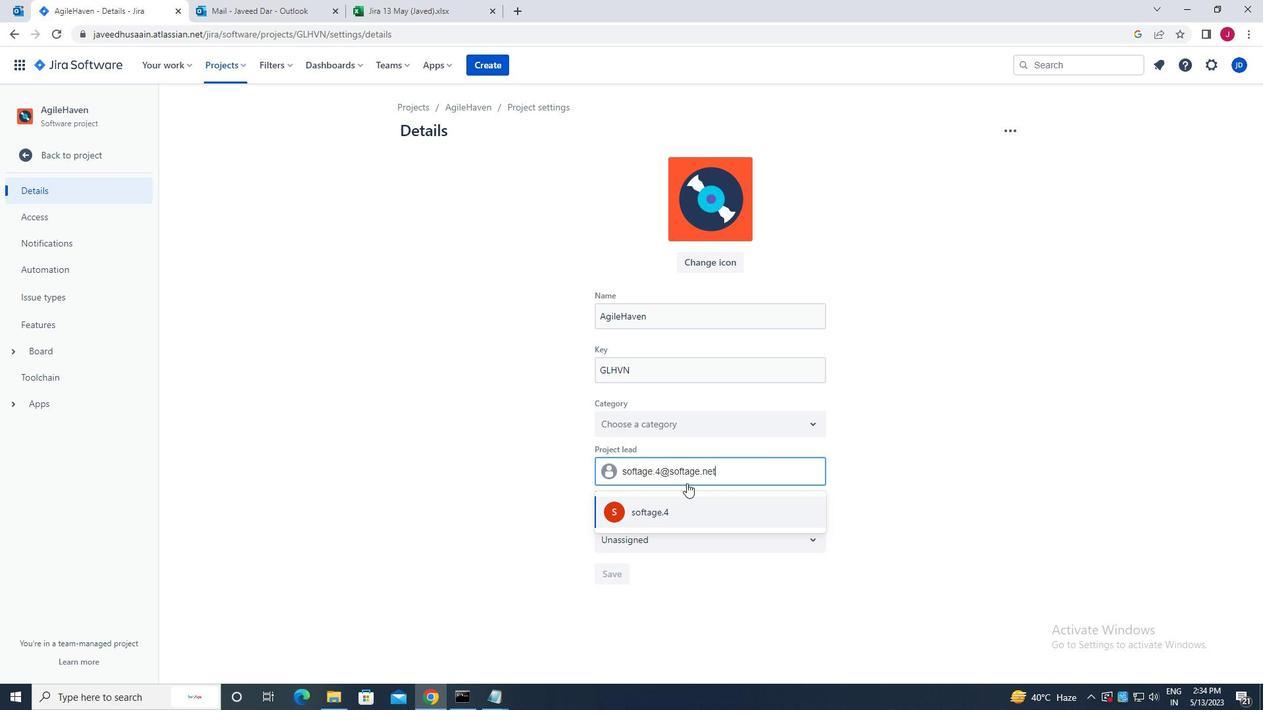 
Action: Mouse pressed left at (690, 515)
Screenshot: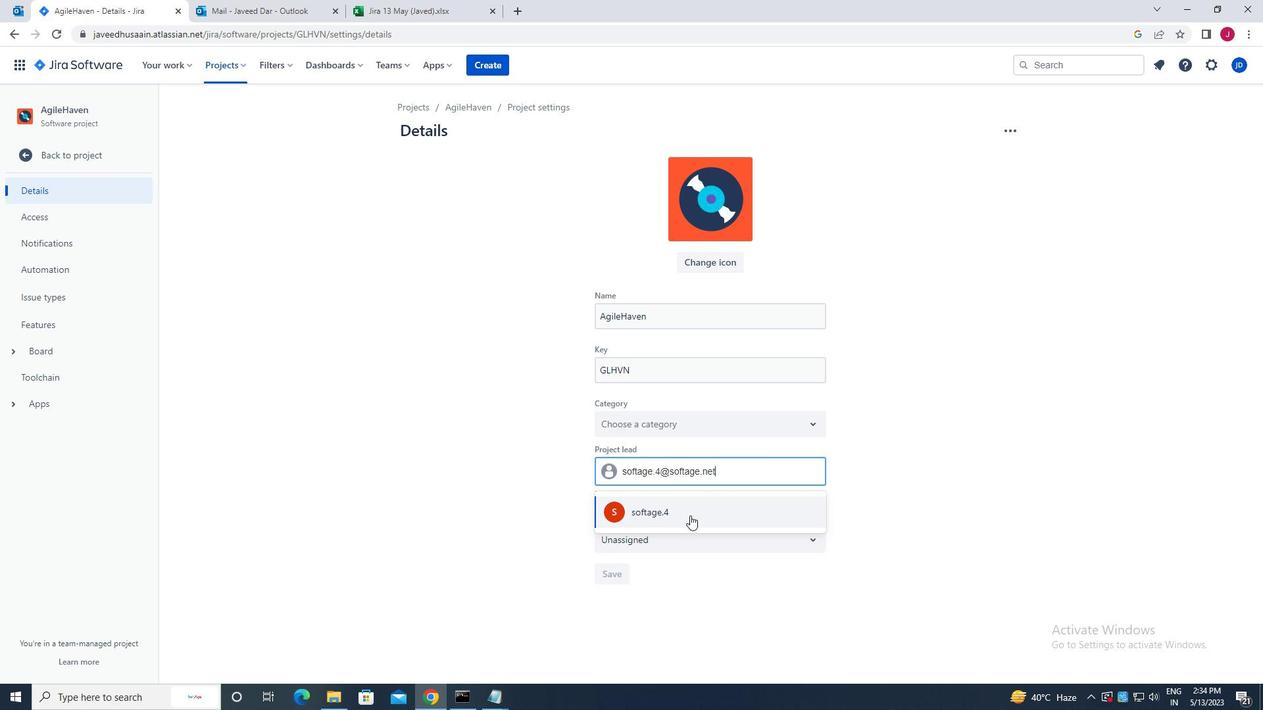 
Action: Mouse moved to (656, 541)
Screenshot: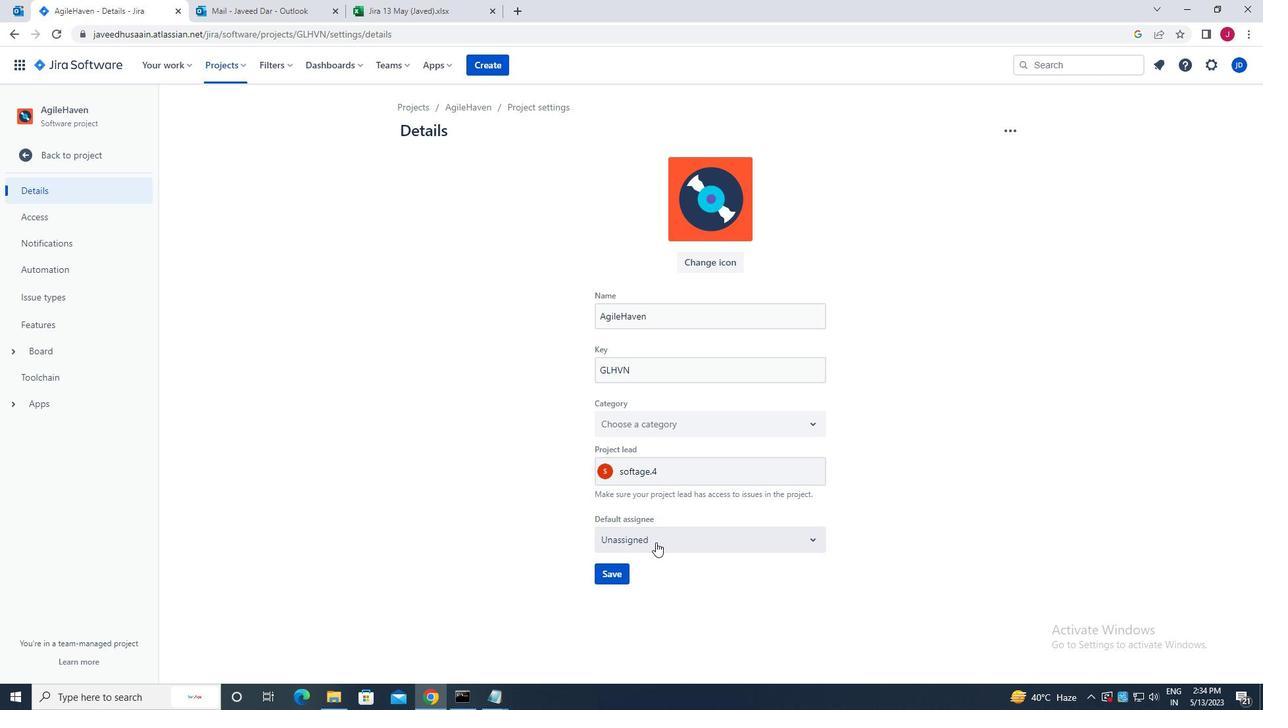 
Action: Mouse pressed left at (656, 541)
Screenshot: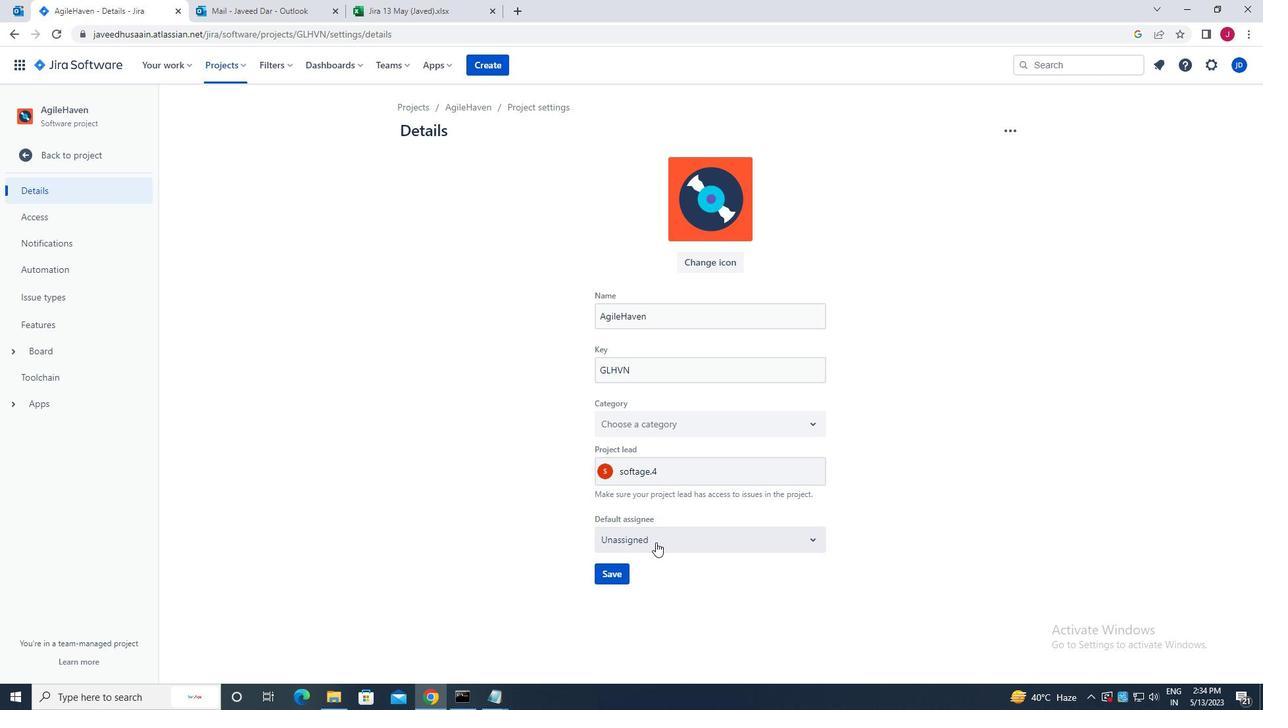 
Action: Mouse moved to (642, 570)
Screenshot: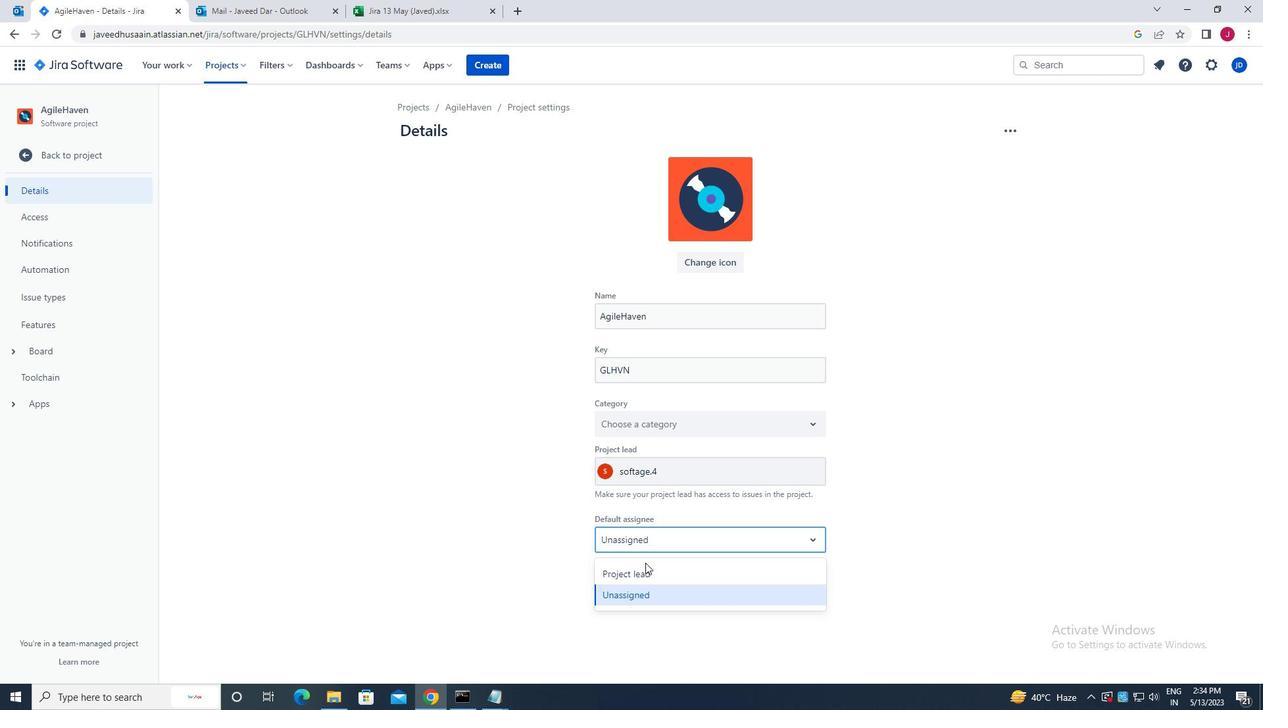
Action: Mouse pressed left at (642, 570)
Screenshot: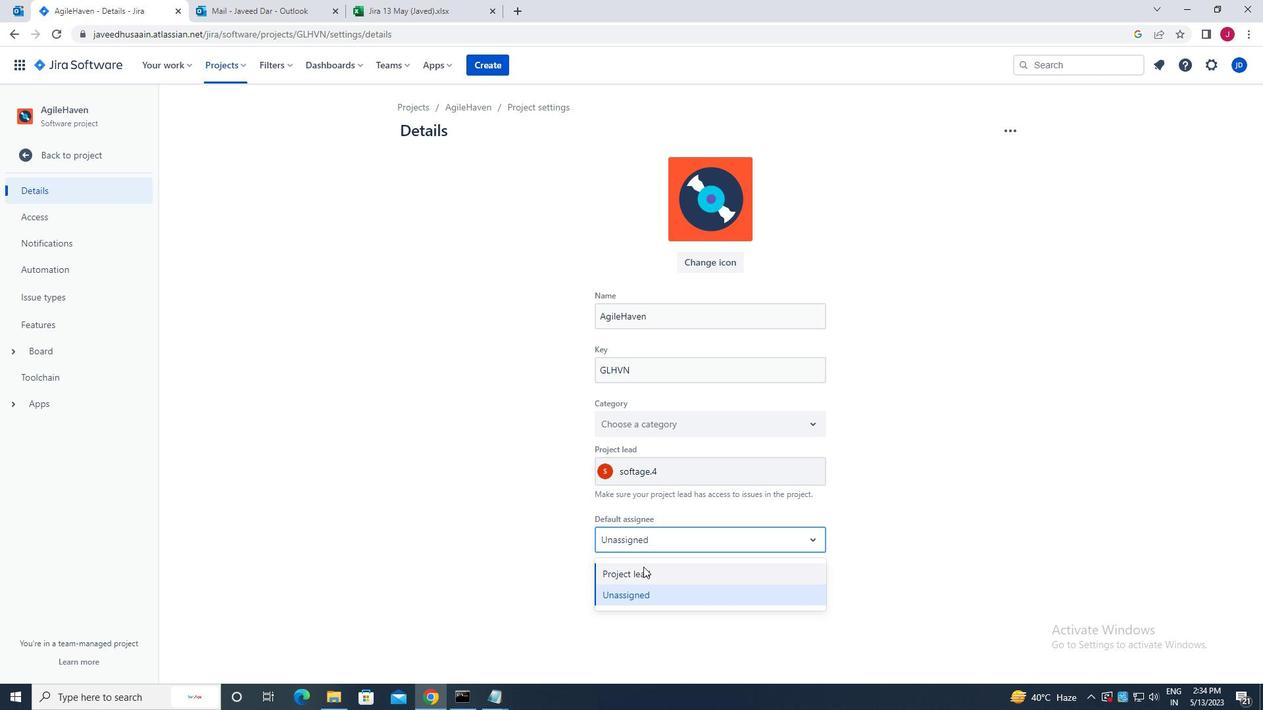 
Action: Mouse moved to (614, 575)
Screenshot: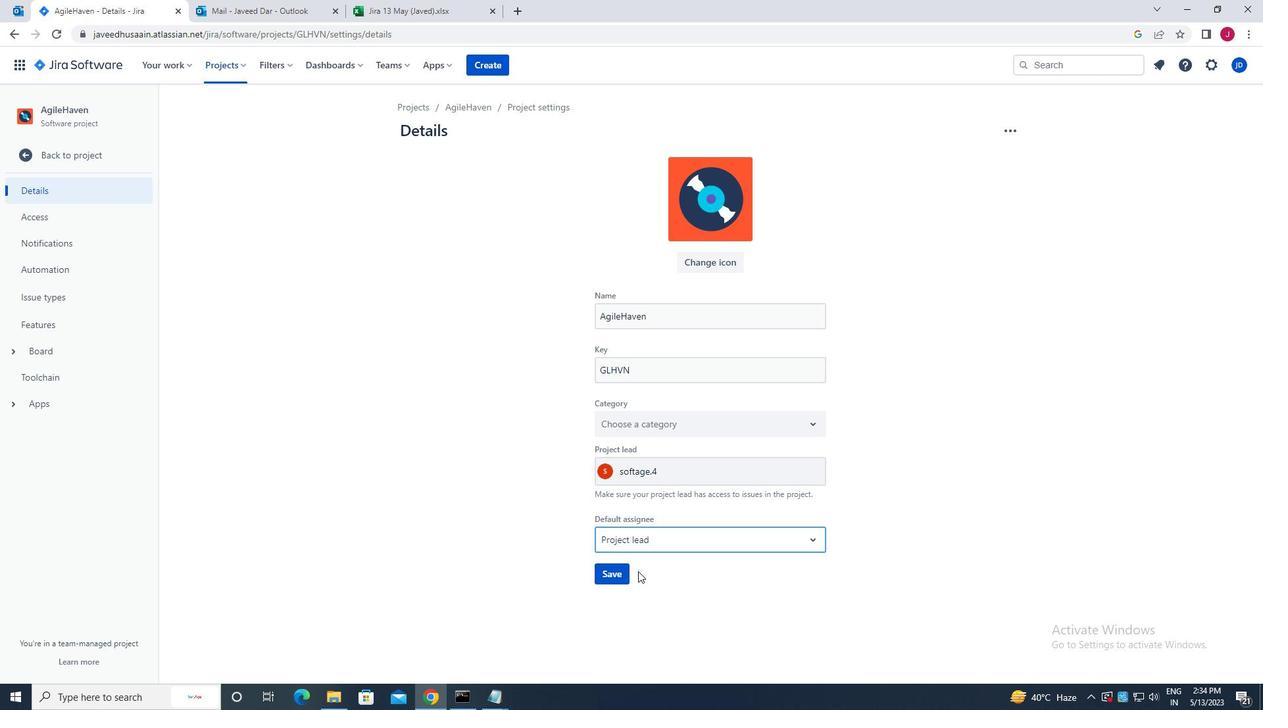 
Action: Mouse pressed left at (614, 575)
Screenshot: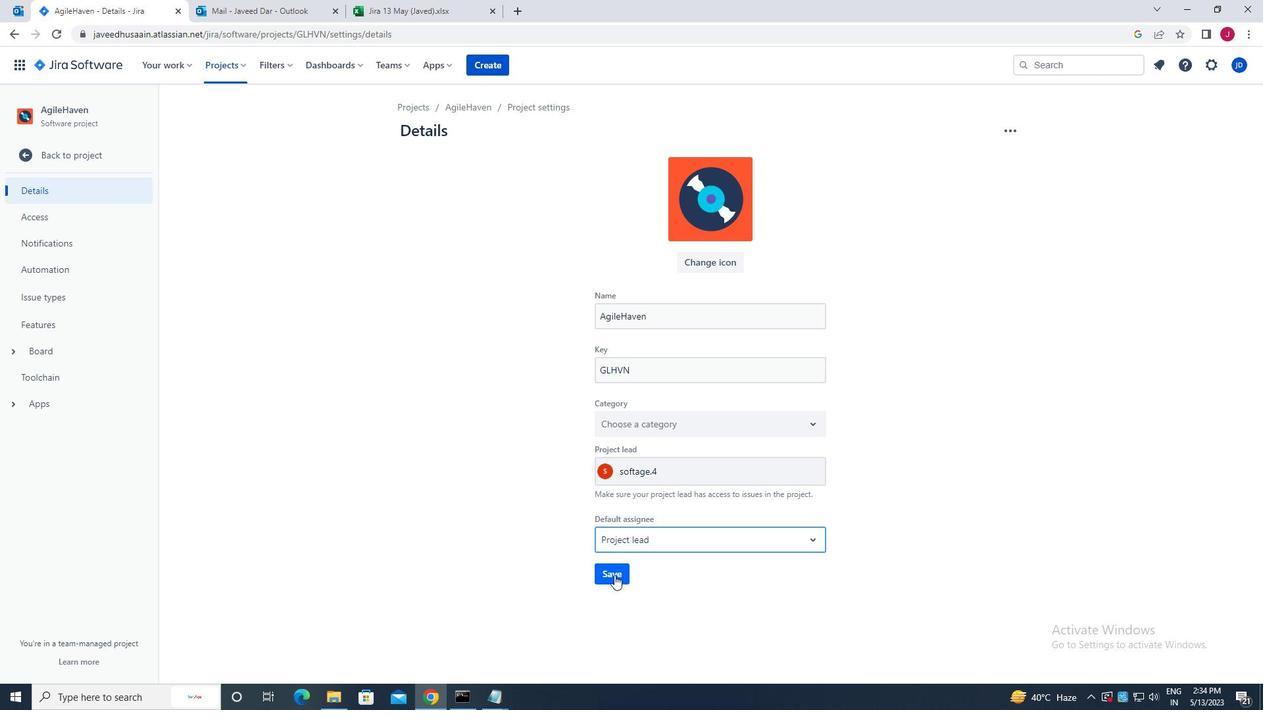 
Action: Mouse moved to (302, 616)
Screenshot: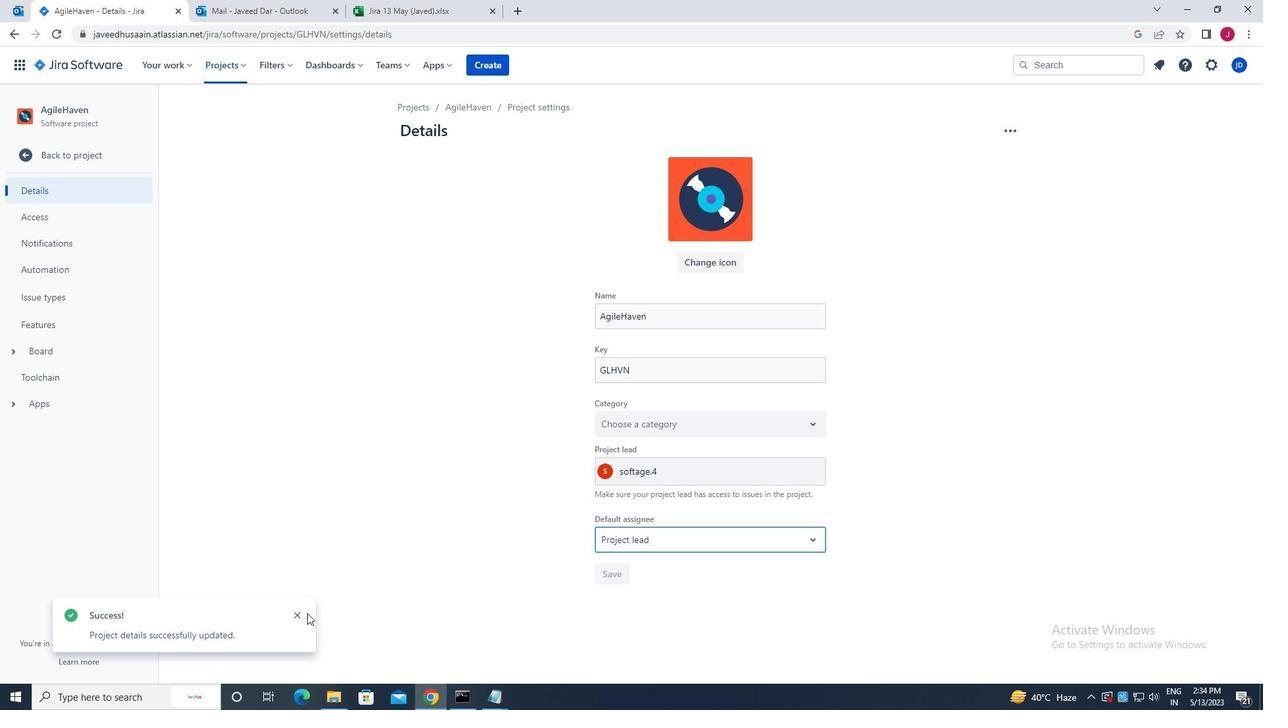 
Action: Mouse pressed left at (302, 616)
Screenshot: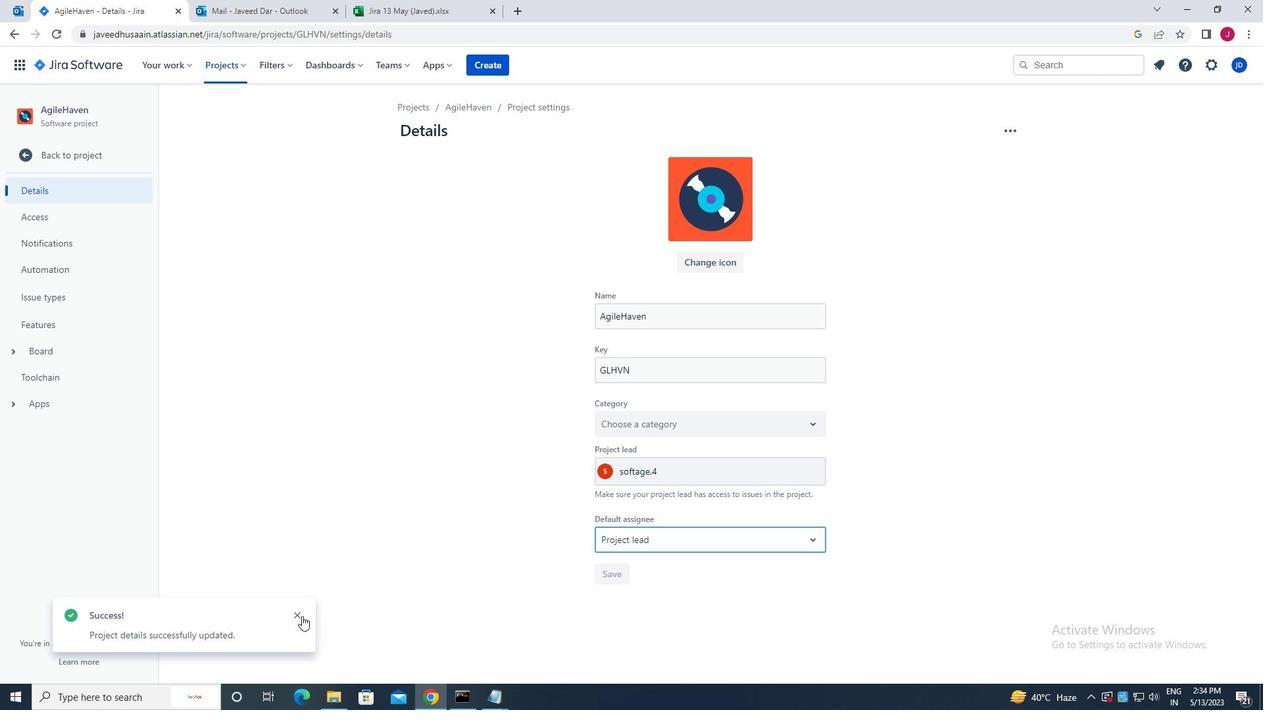 
Action: Mouse moved to (129, 161)
Screenshot: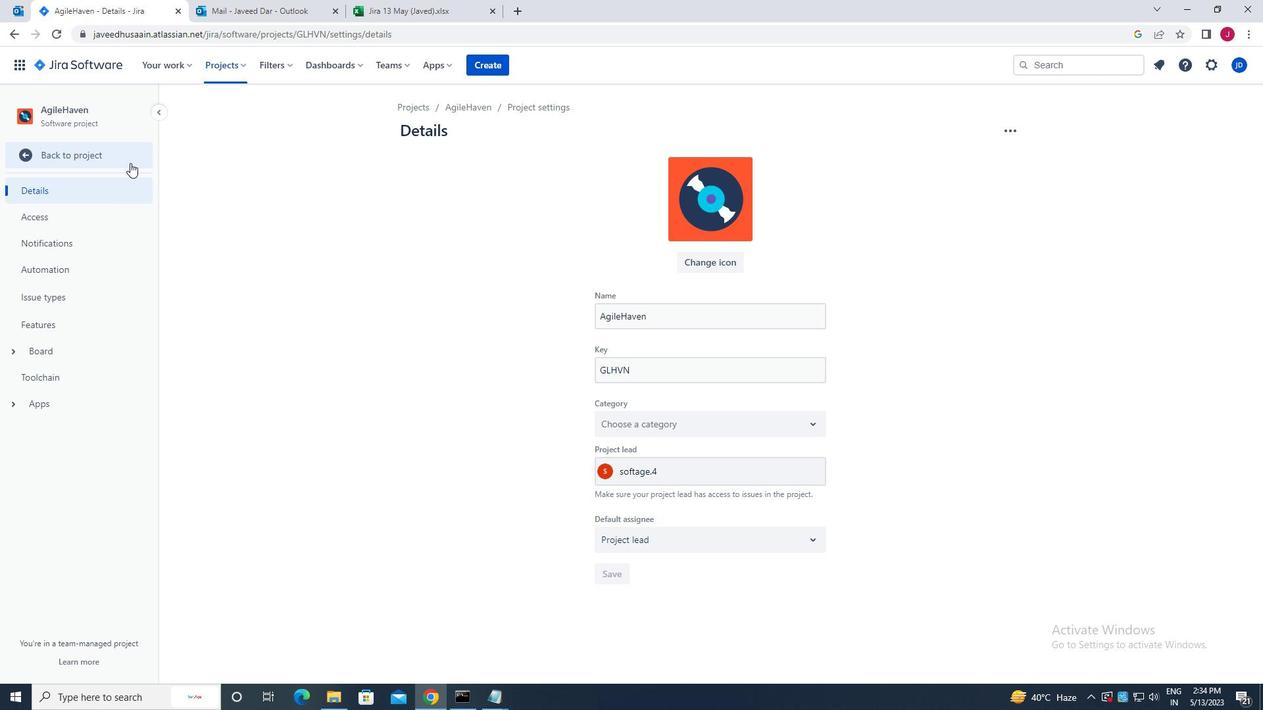 
Action: Mouse pressed left at (129, 161)
Screenshot: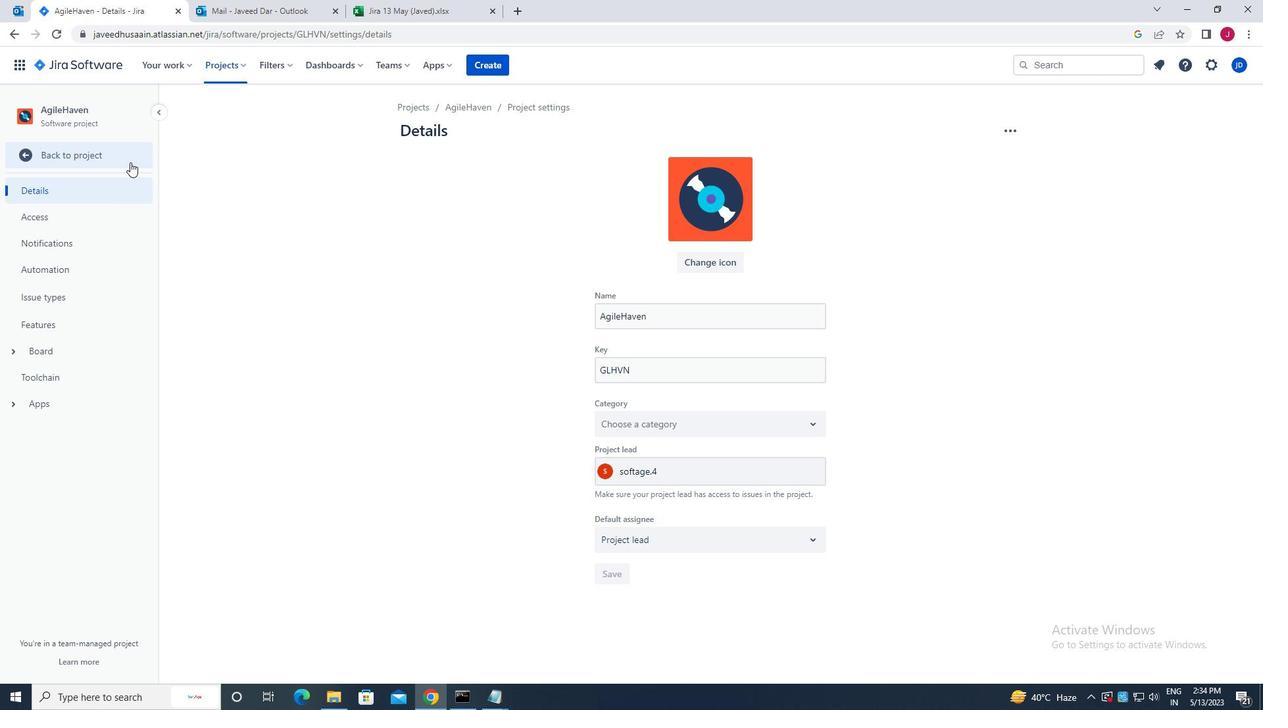 
Action: Mouse moved to (313, 177)
Screenshot: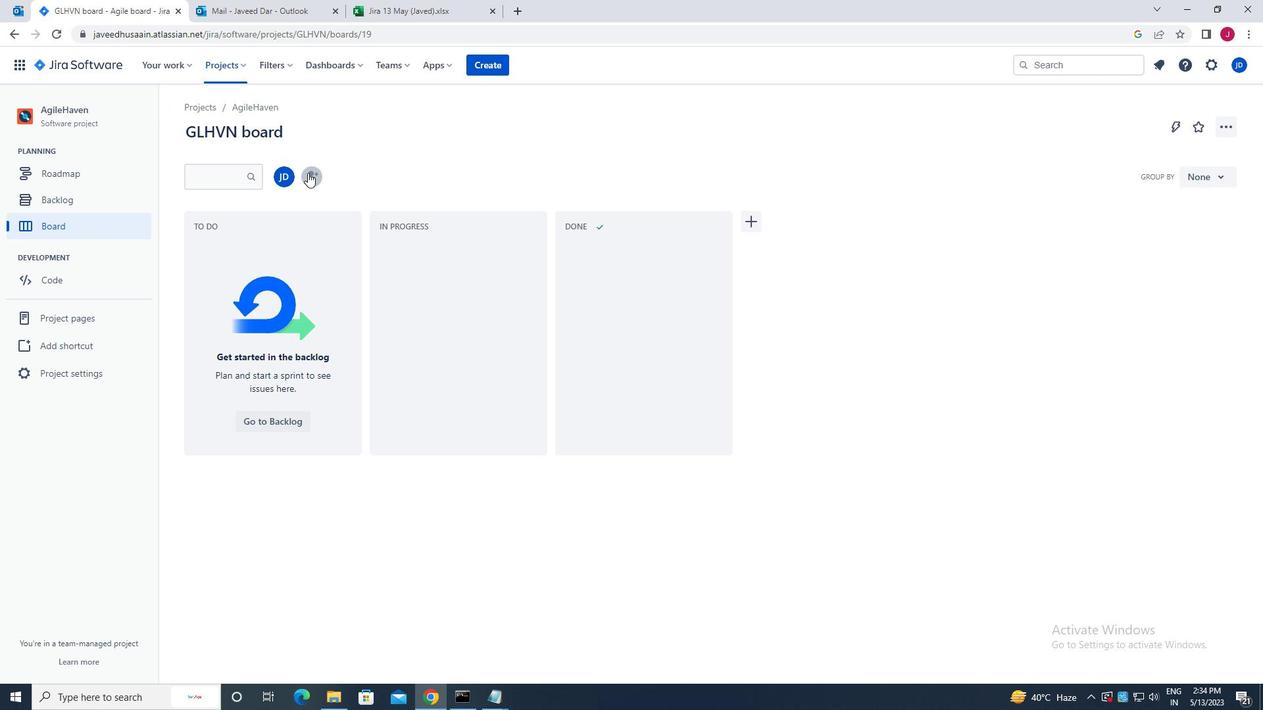 
Action: Mouse pressed left at (313, 177)
Screenshot: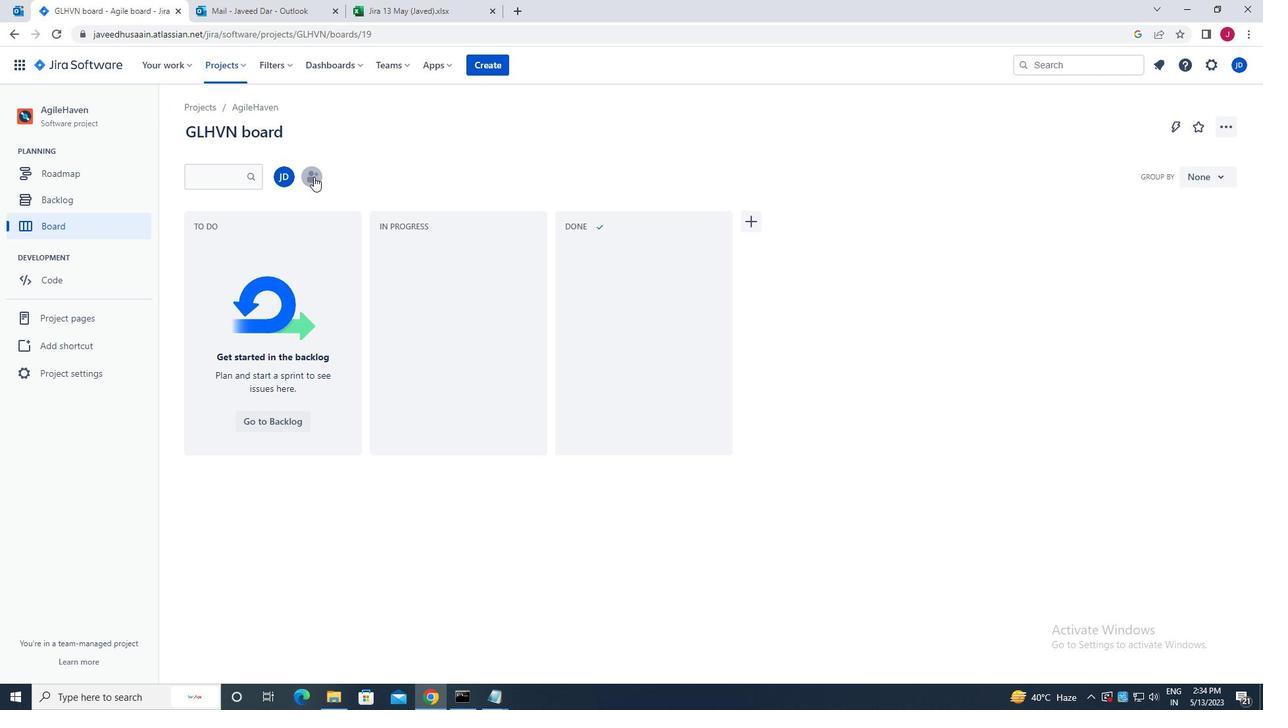 
Action: Key pressed SOFTAGE.1<Key.shift>@SOFTAGE.NET
Screenshot: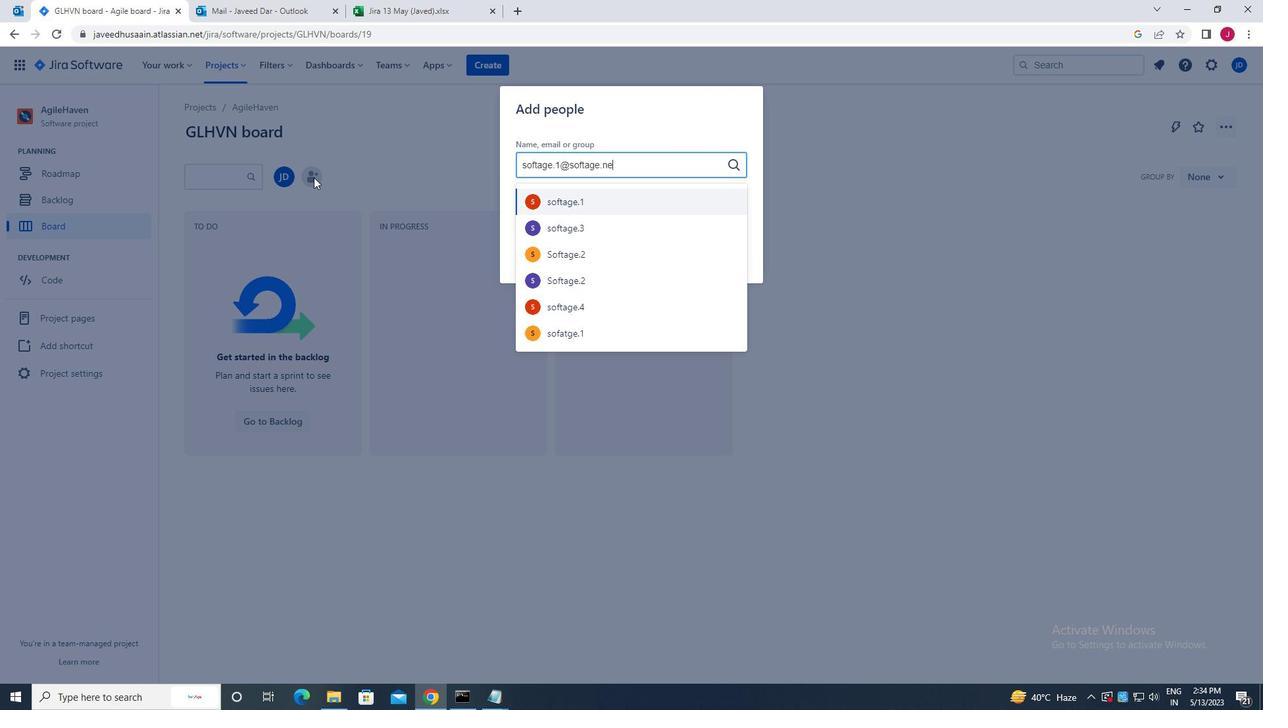 
Action: Mouse moved to (599, 232)
Screenshot: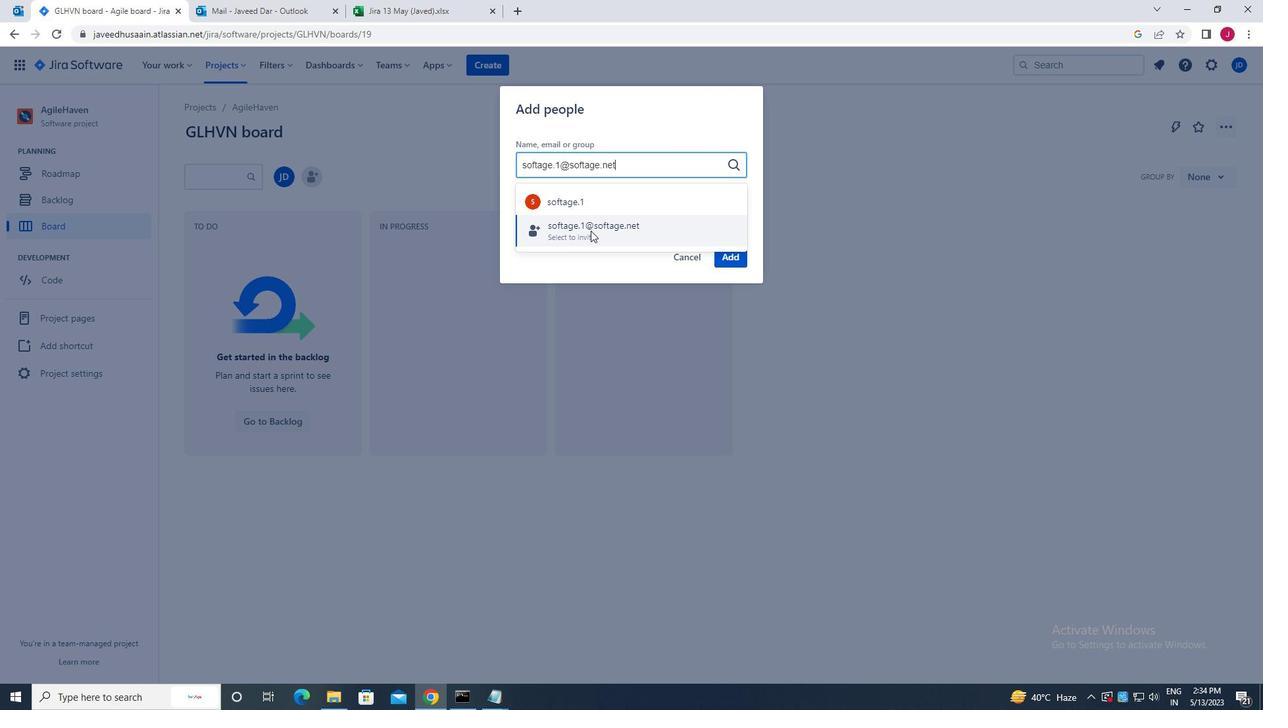 
Action: Mouse pressed left at (599, 232)
Screenshot: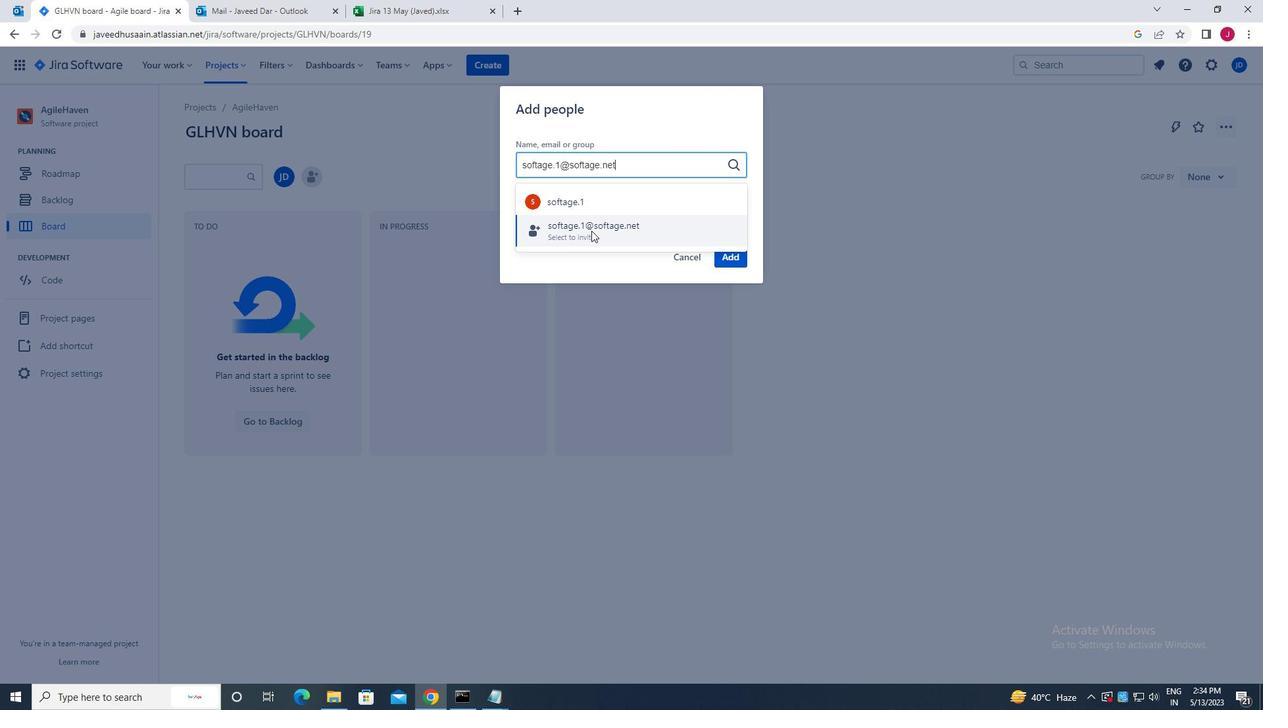 
Action: Mouse moved to (733, 257)
Screenshot: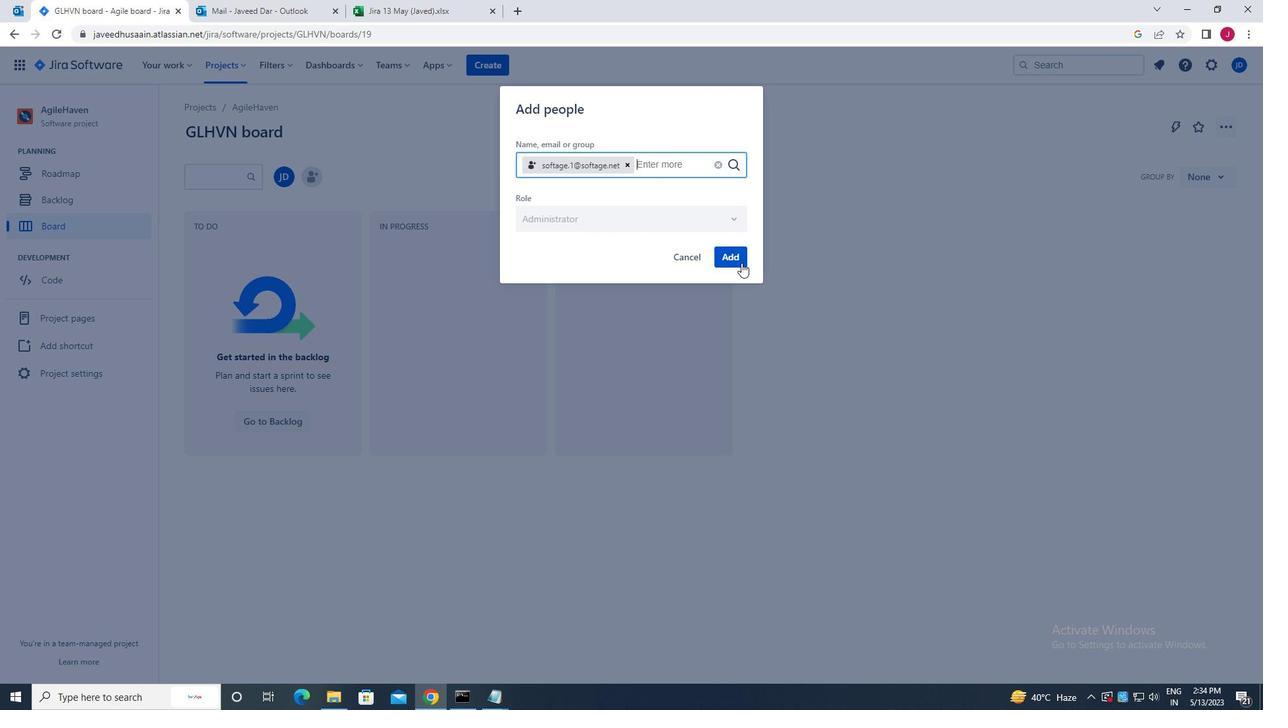 
Action: Mouse pressed left at (733, 257)
Screenshot: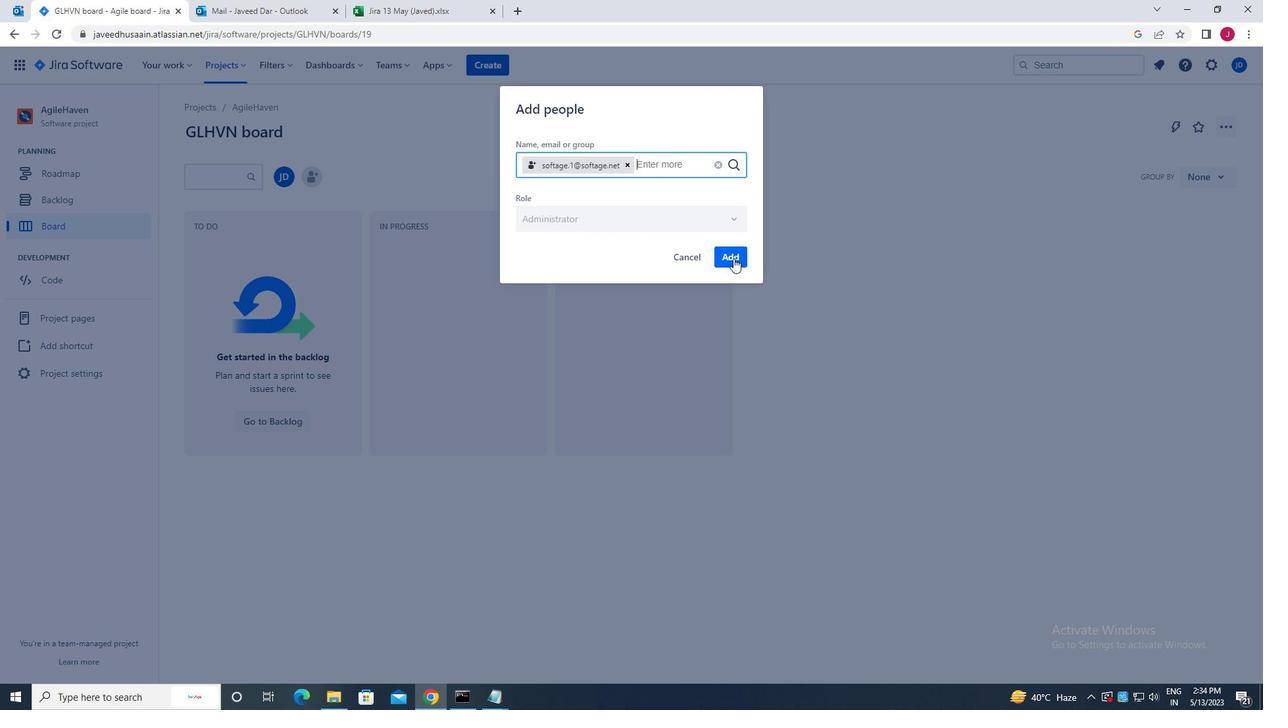 
Action: Mouse moved to (800, 420)
Screenshot: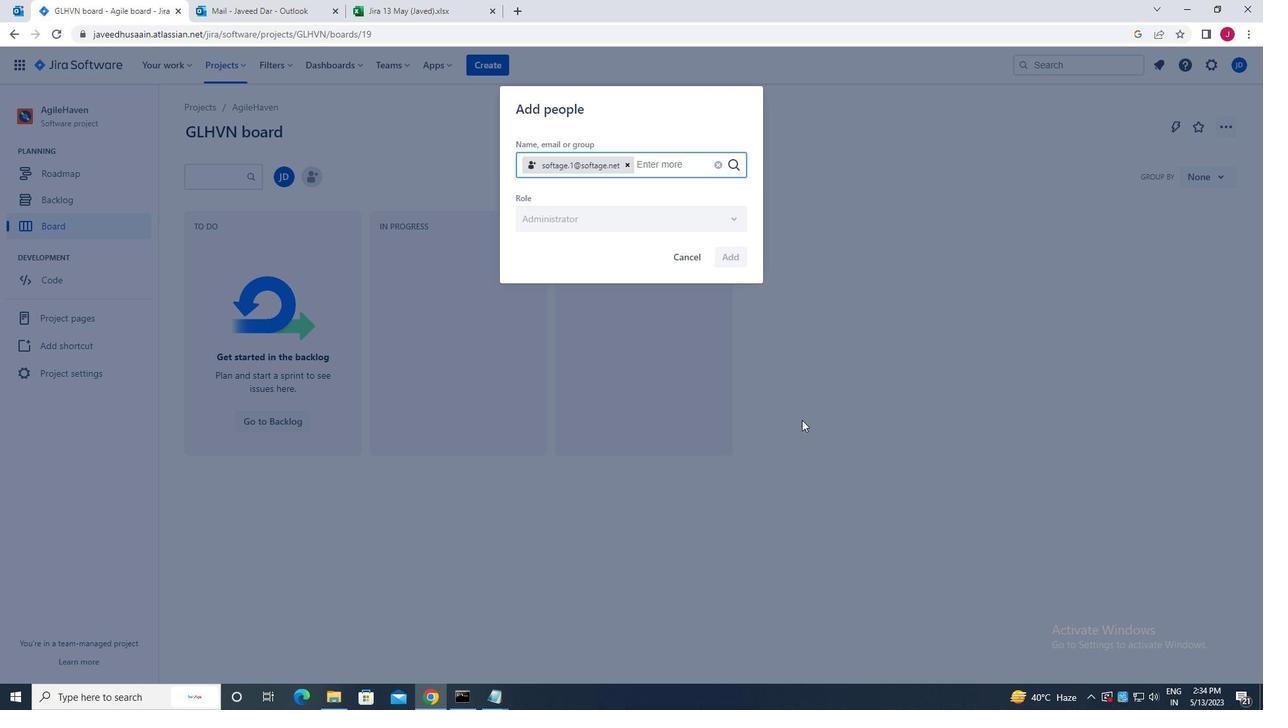 
